 Task: Find a guest house in Cinco Saltos, Argentina for 2 adults from August 10 to August 18, with a price range of ₹10,000 to ₹14,000, including amenities like free parking, TV, gym, breakfast, smoking allowed, and hot tub, with the host speaking English.
Action: Mouse moved to (401, 102)
Screenshot: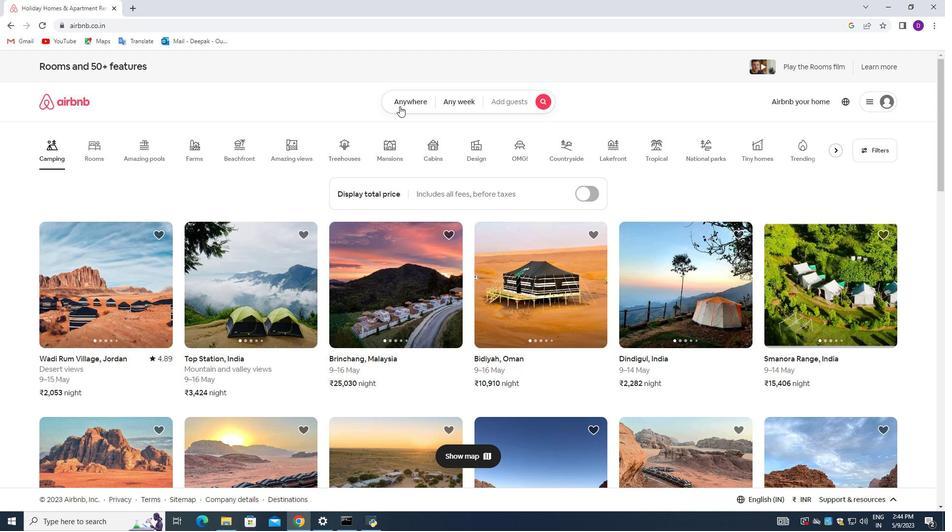 
Action: Mouse pressed left at (401, 102)
Screenshot: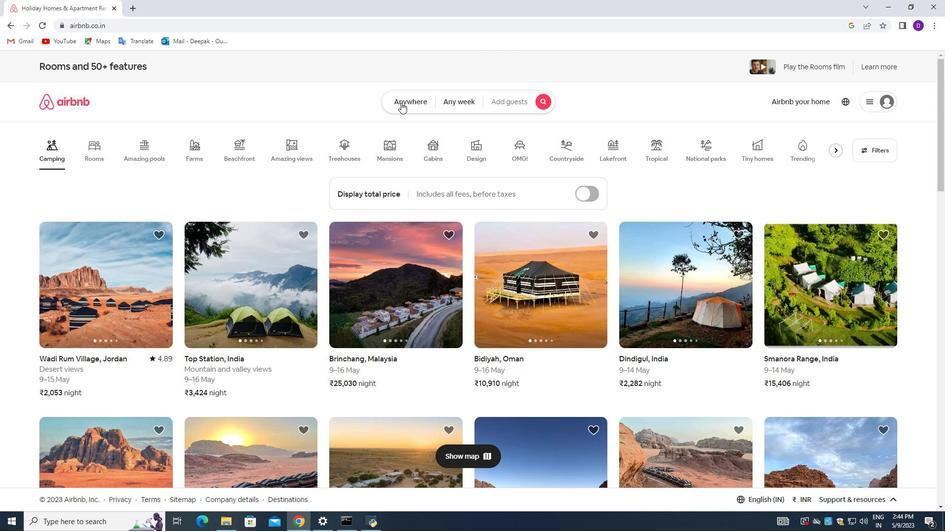 
Action: Mouse moved to (349, 136)
Screenshot: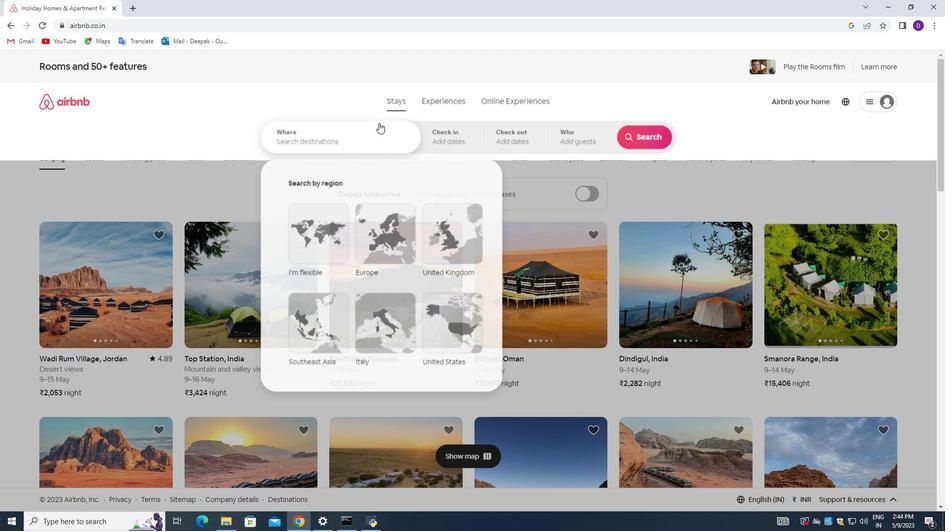 
Action: Mouse pressed left at (349, 136)
Screenshot: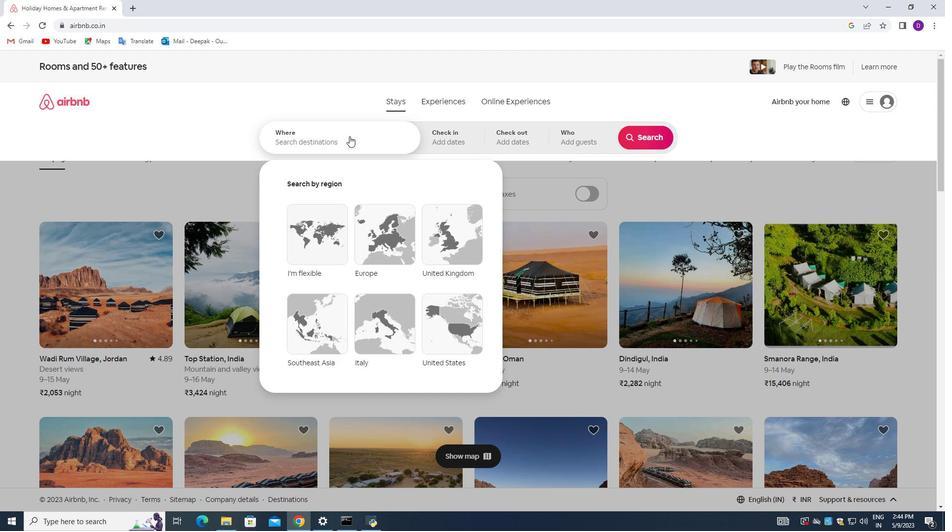 
Action: Mouse moved to (131, 213)
Screenshot: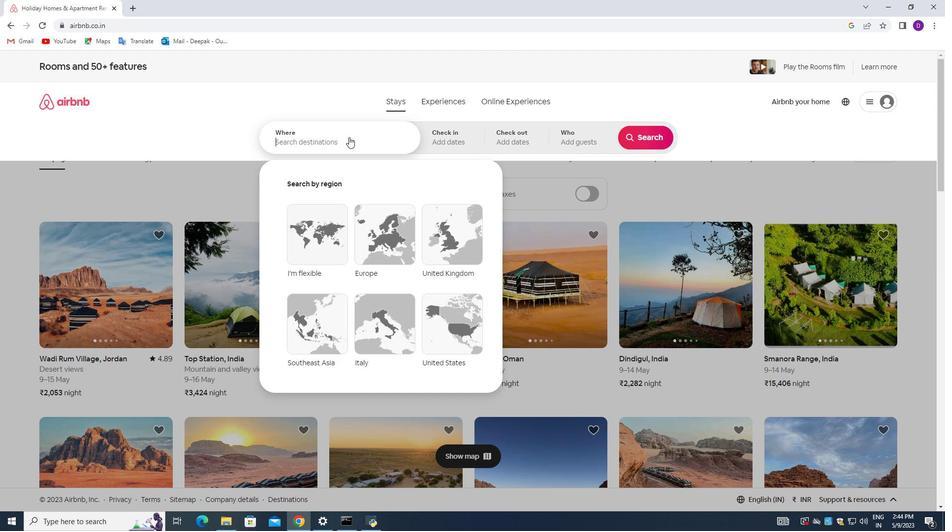 
Action: Key pressed <Key.shift_r>Cinco<Key.space><Key.shift_r>Saltos,<Key.space><Key.shift_r>Argentina<Key.enter>
Screenshot: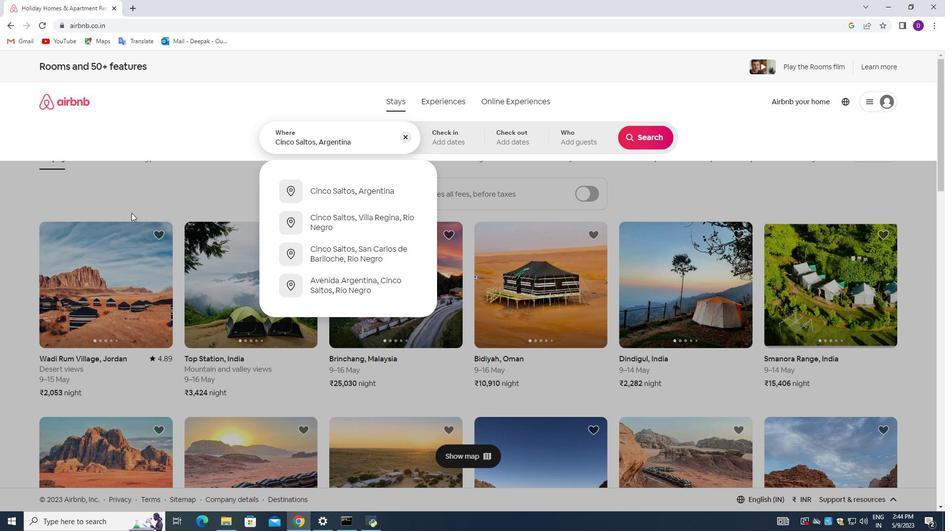
Action: Mouse moved to (642, 217)
Screenshot: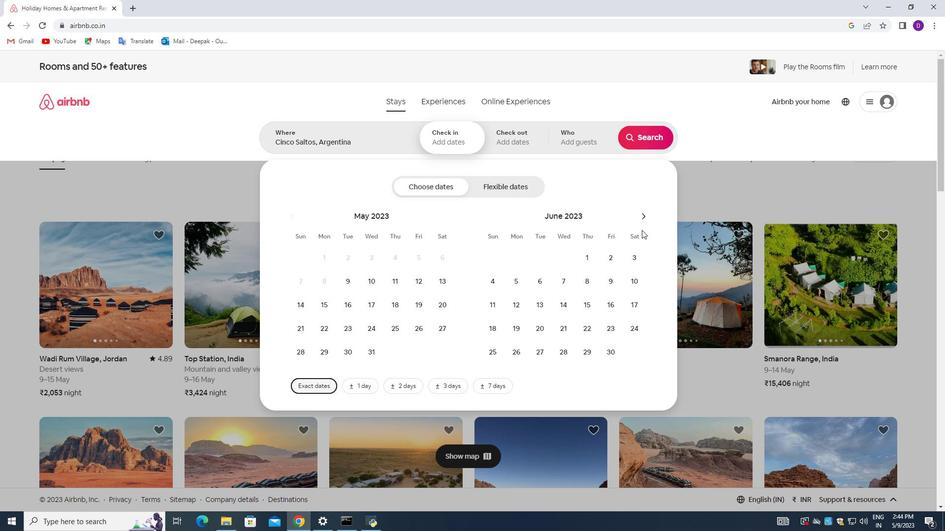 
Action: Mouse pressed left at (642, 217)
Screenshot: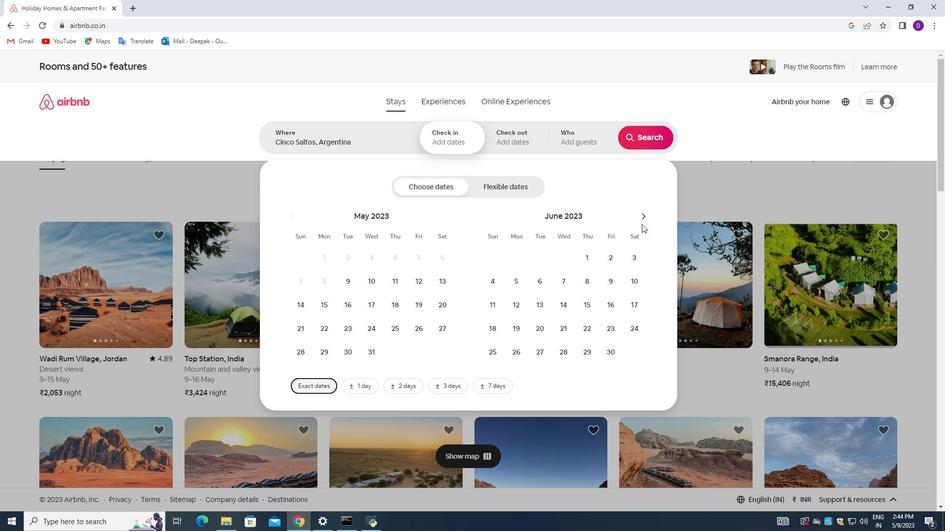
Action: Mouse pressed left at (642, 217)
Screenshot: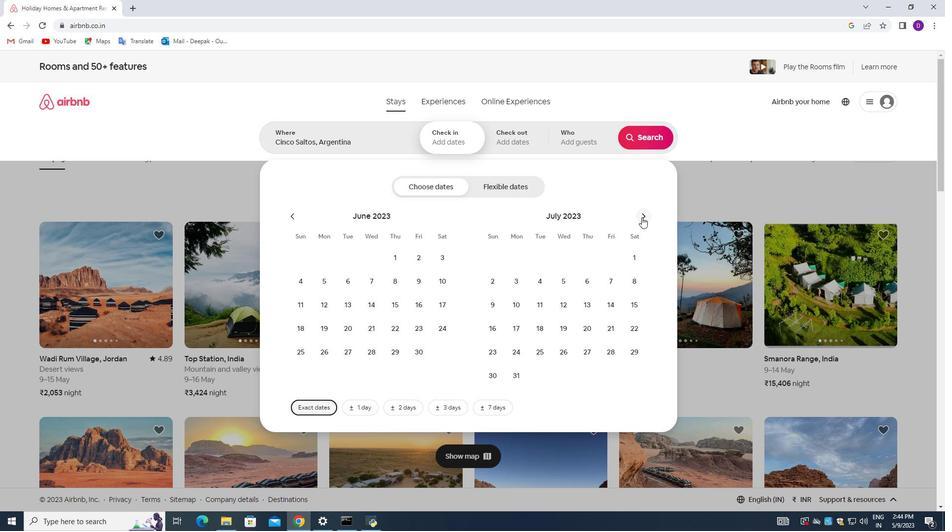 
Action: Mouse moved to (589, 280)
Screenshot: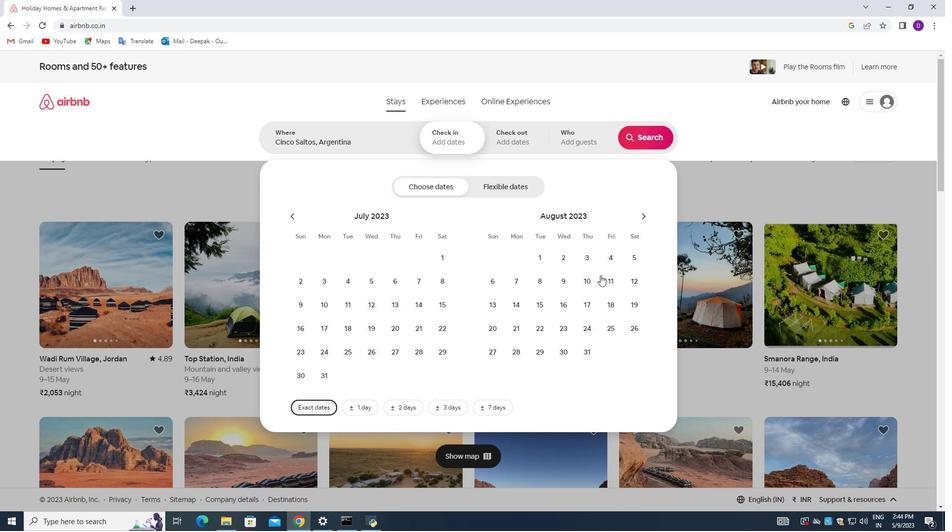 
Action: Mouse pressed left at (589, 280)
Screenshot: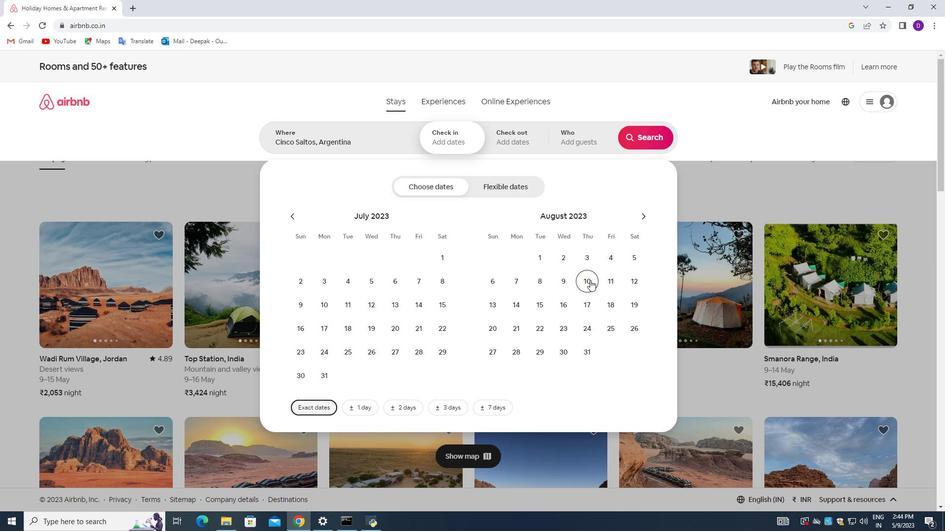 
Action: Mouse moved to (605, 297)
Screenshot: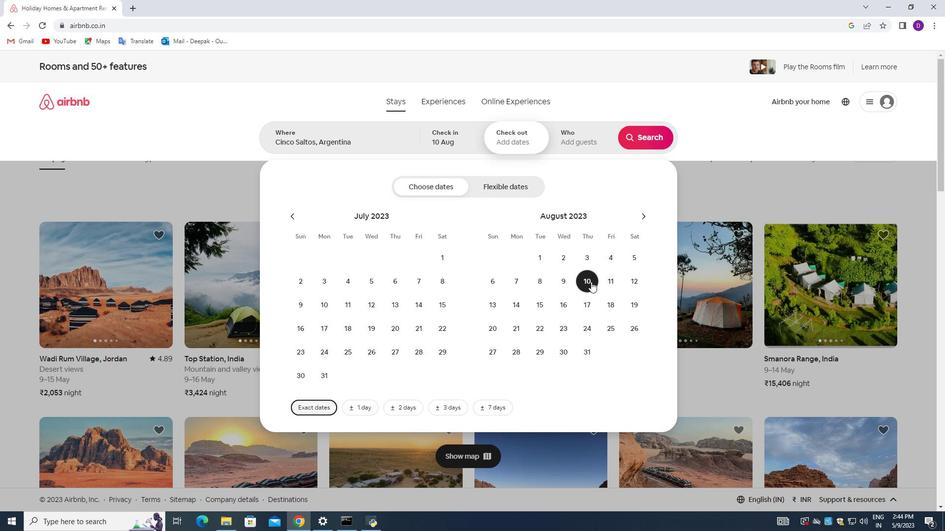 
Action: Mouse pressed left at (605, 297)
Screenshot: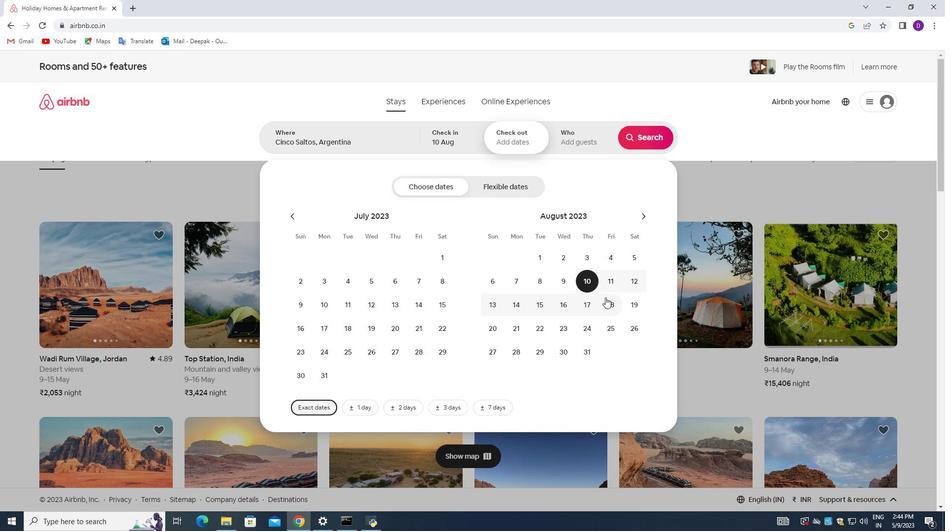 
Action: Mouse moved to (569, 139)
Screenshot: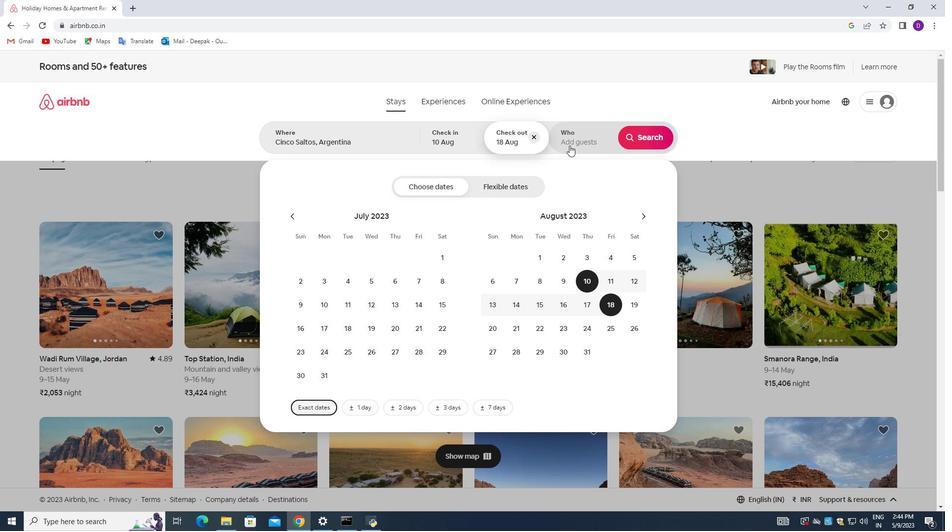 
Action: Mouse pressed left at (569, 139)
Screenshot: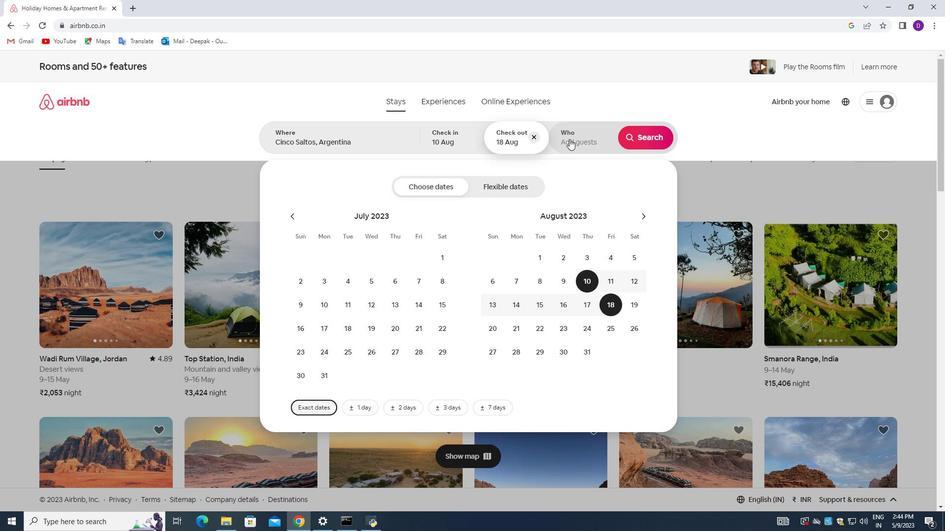 
Action: Mouse moved to (651, 191)
Screenshot: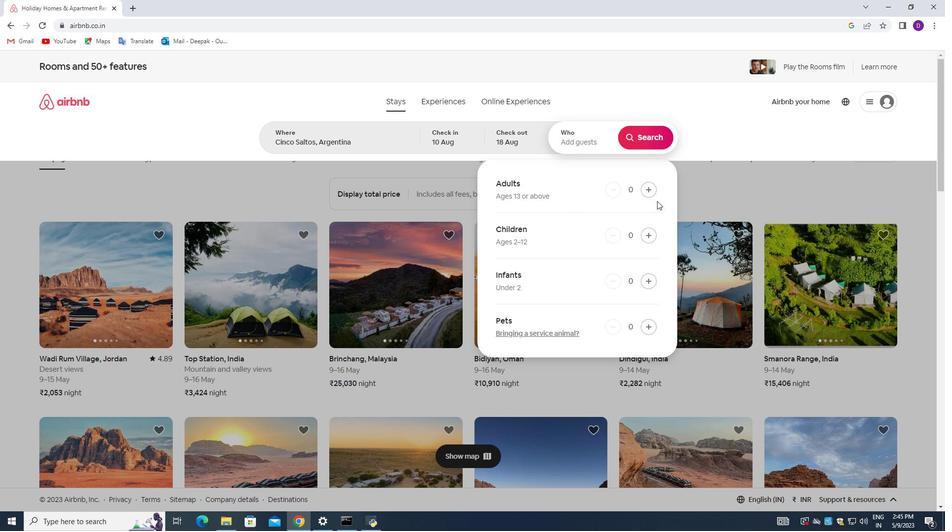 
Action: Mouse pressed left at (651, 191)
Screenshot: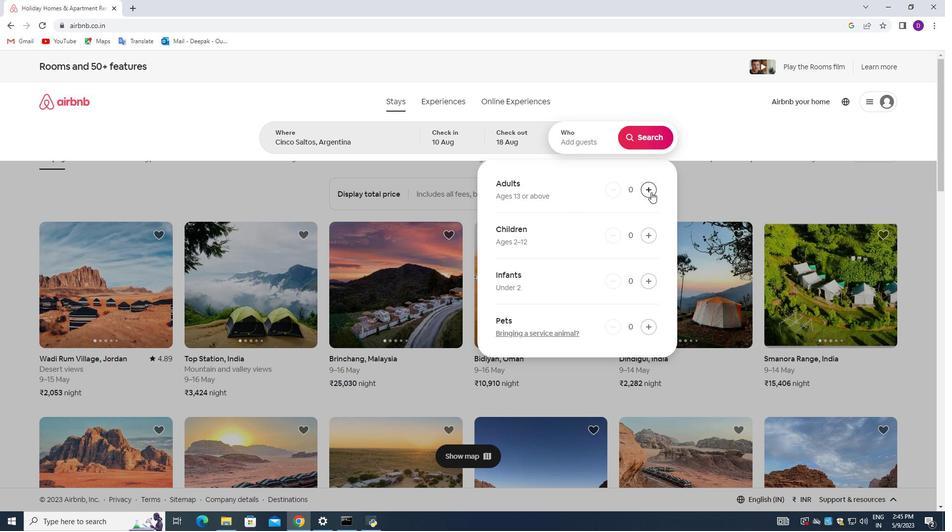 
Action: Mouse pressed left at (651, 191)
Screenshot: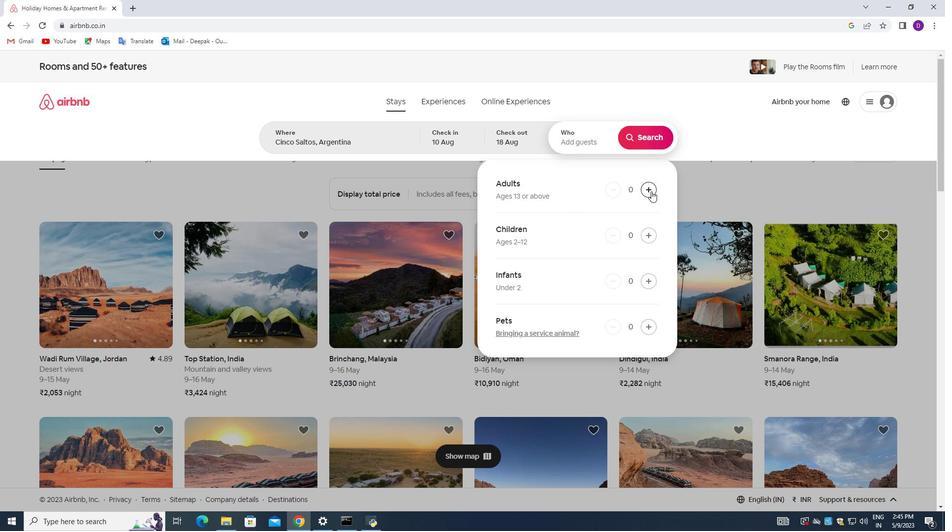 
Action: Mouse moved to (641, 135)
Screenshot: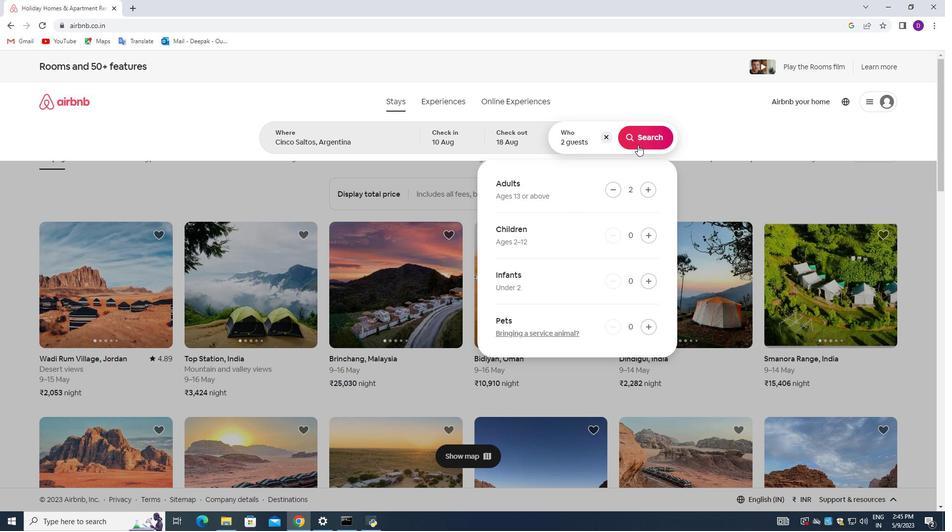 
Action: Mouse pressed left at (641, 135)
Screenshot: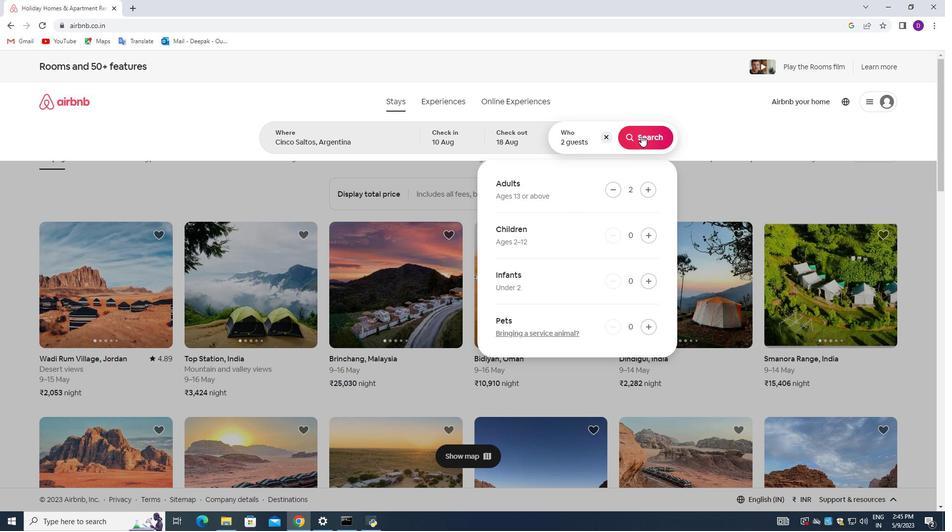 
Action: Mouse moved to (891, 105)
Screenshot: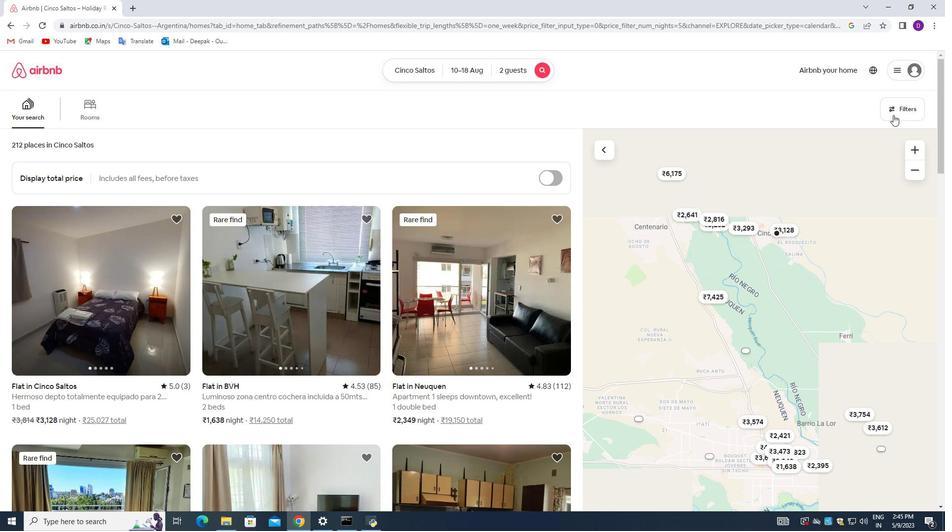 
Action: Mouse pressed left at (891, 105)
Screenshot: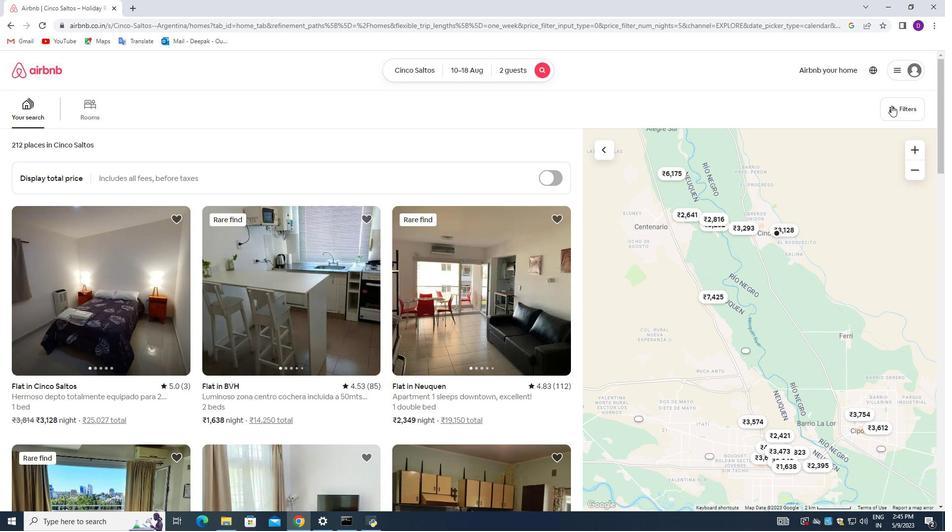 
Action: Mouse moved to (354, 354)
Screenshot: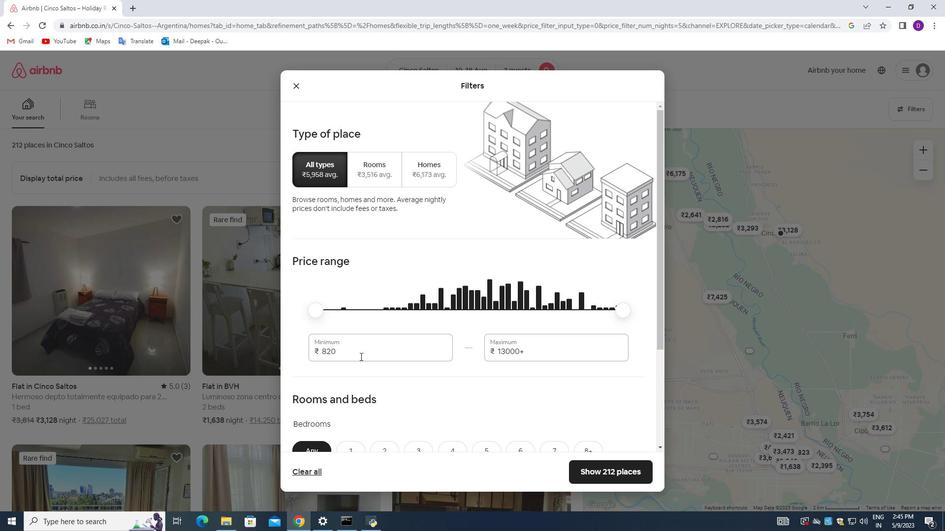 
Action: Mouse pressed left at (354, 354)
Screenshot: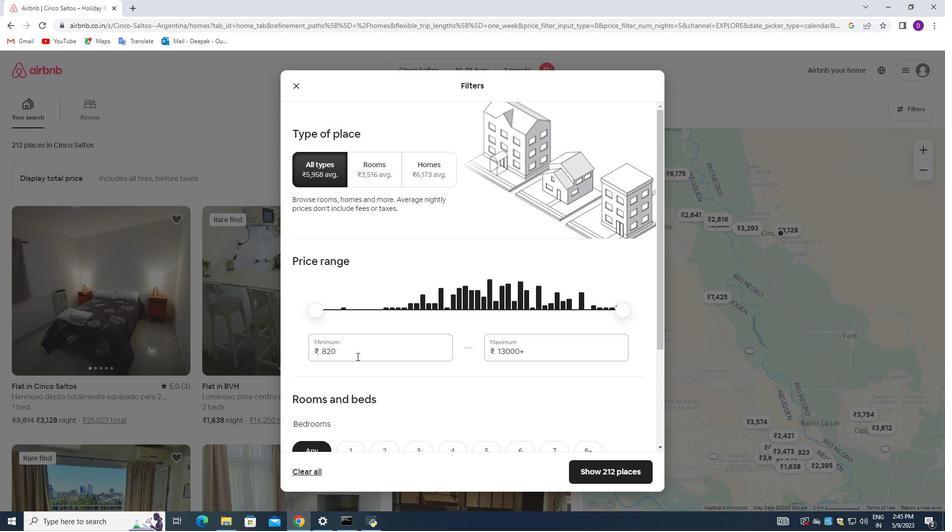 
Action: Mouse pressed left at (354, 354)
Screenshot: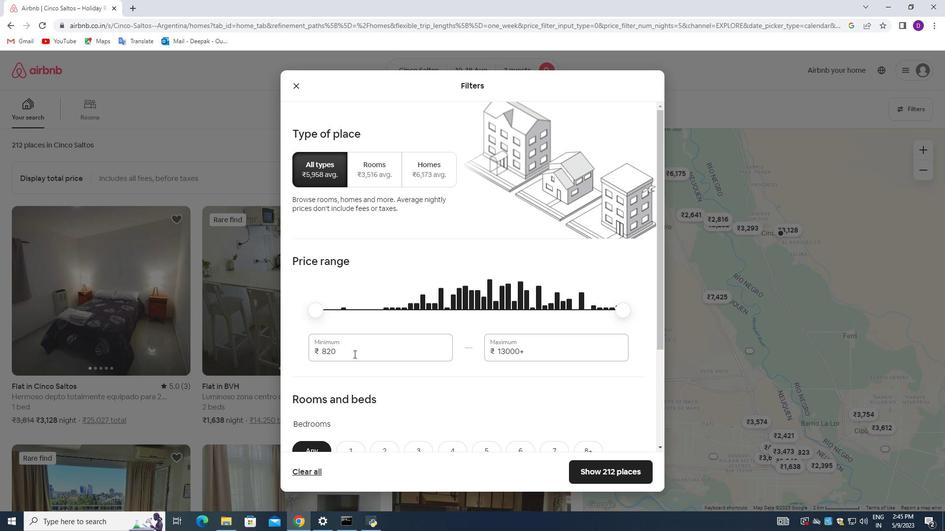 
Action: Key pressed 10000<Key.tab>14000
Screenshot: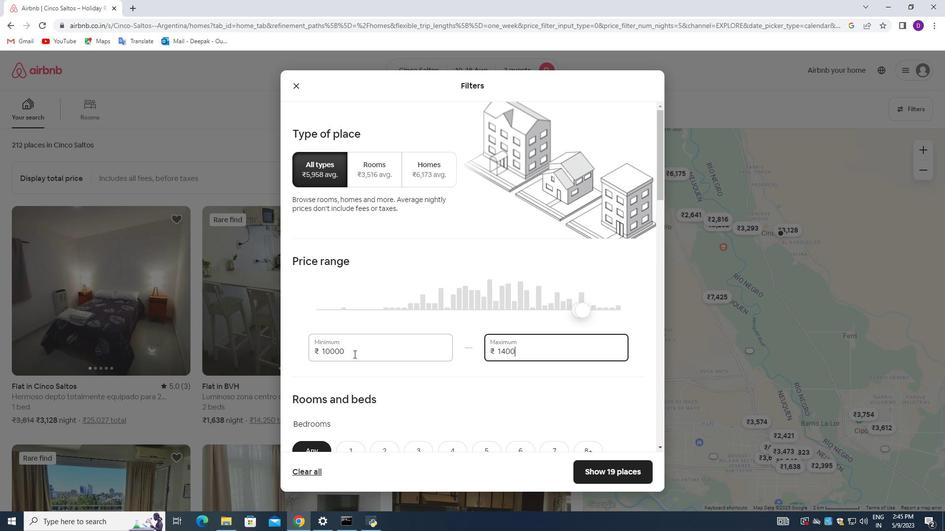 
Action: Mouse moved to (396, 292)
Screenshot: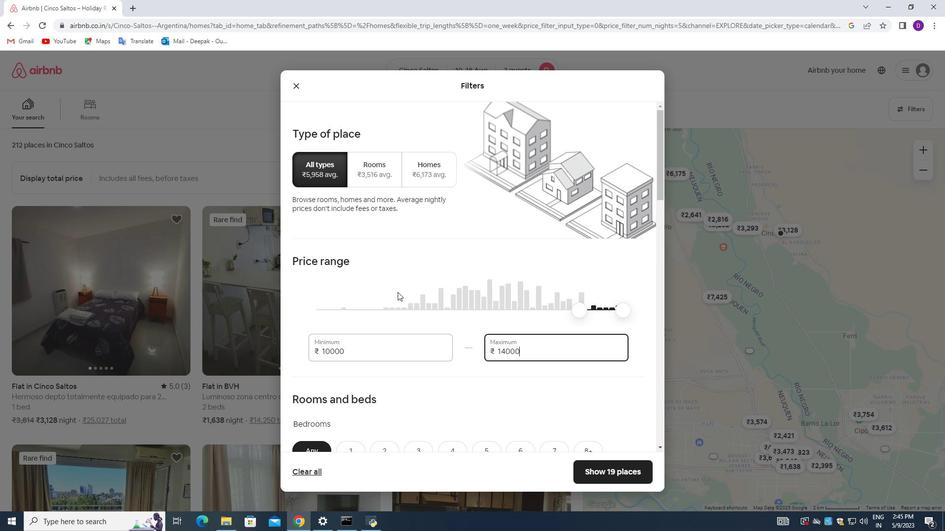 
Action: Mouse scrolled (396, 292) with delta (0, 0)
Screenshot: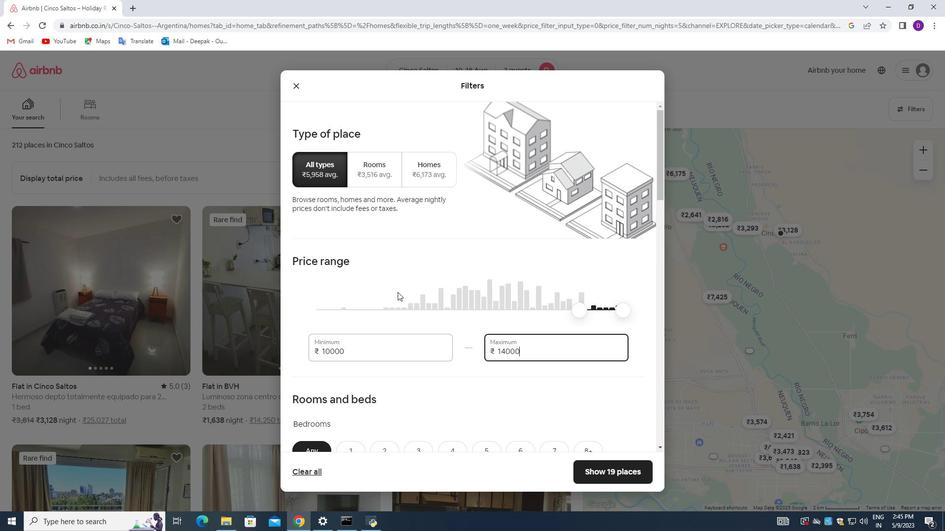 
Action: Mouse scrolled (396, 292) with delta (0, 0)
Screenshot: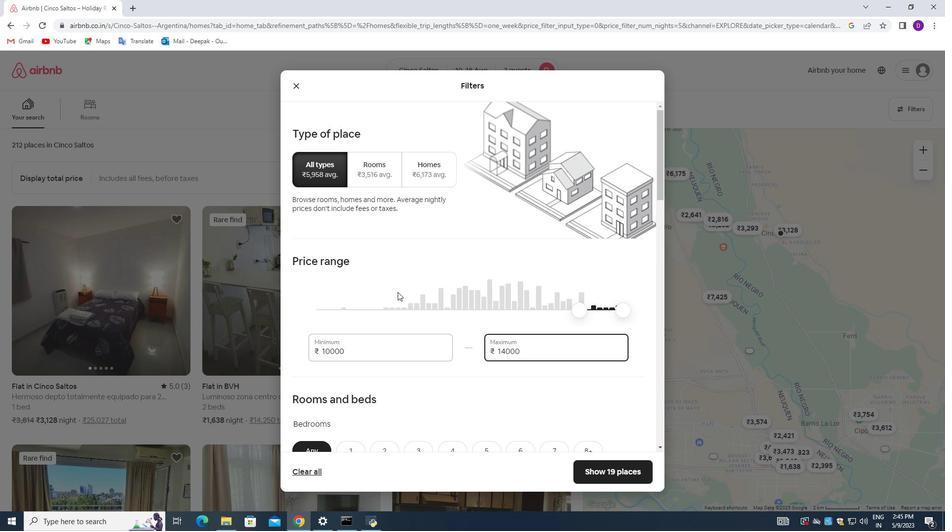
Action: Mouse moved to (396, 292)
Screenshot: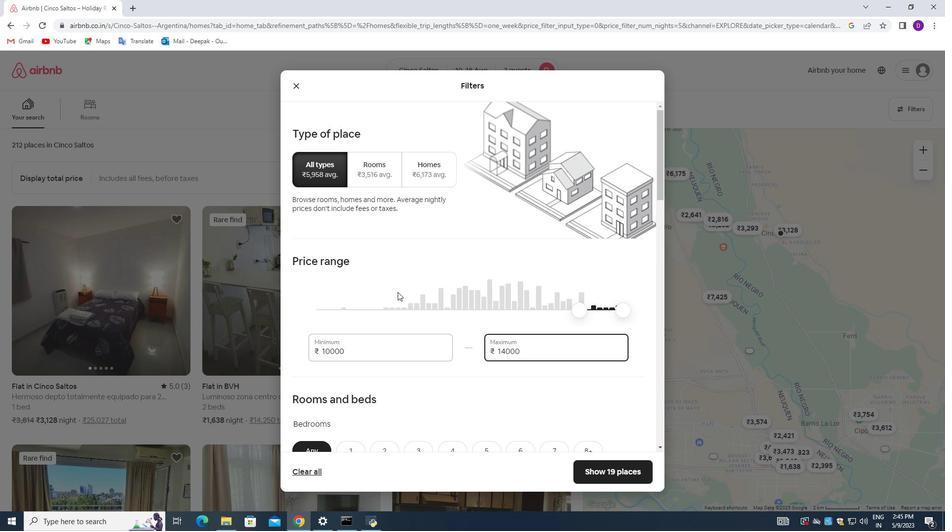
Action: Mouse scrolled (396, 292) with delta (0, 0)
Screenshot: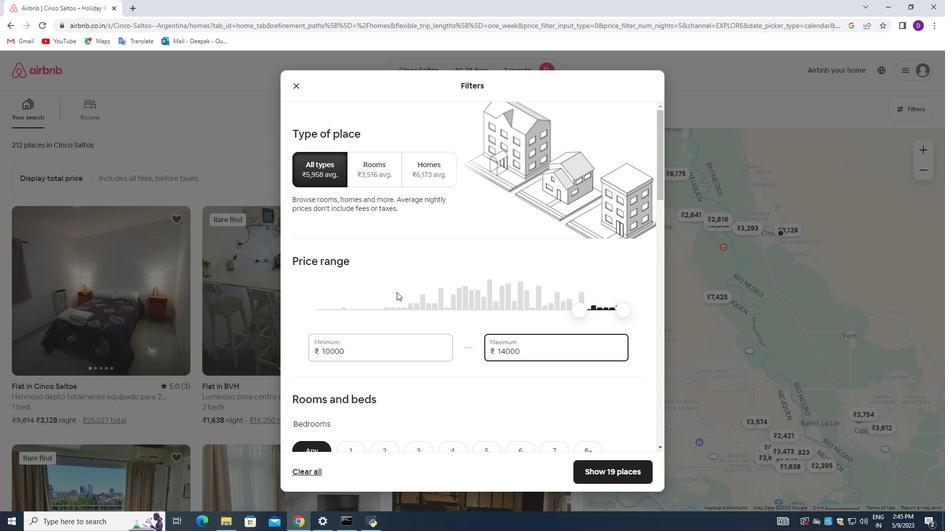 
Action: Mouse moved to (394, 297)
Screenshot: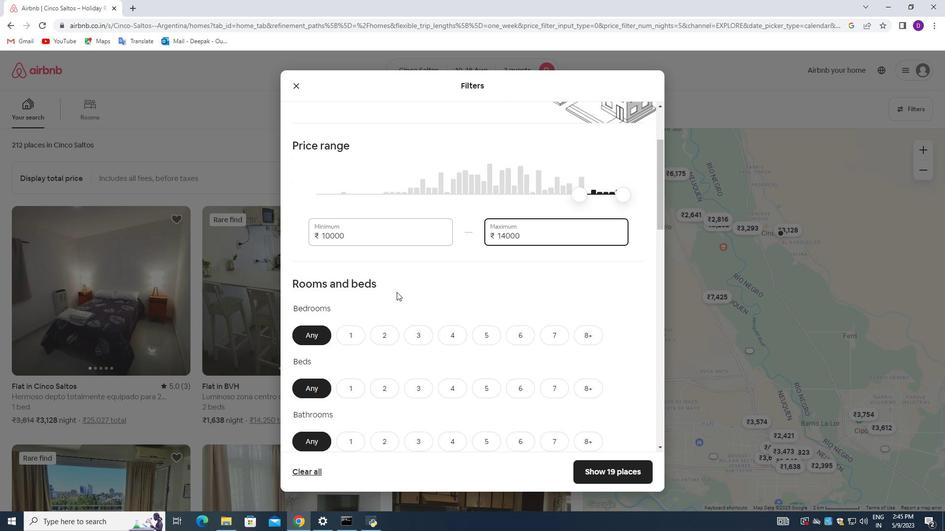 
Action: Mouse scrolled (394, 297) with delta (0, 0)
Screenshot: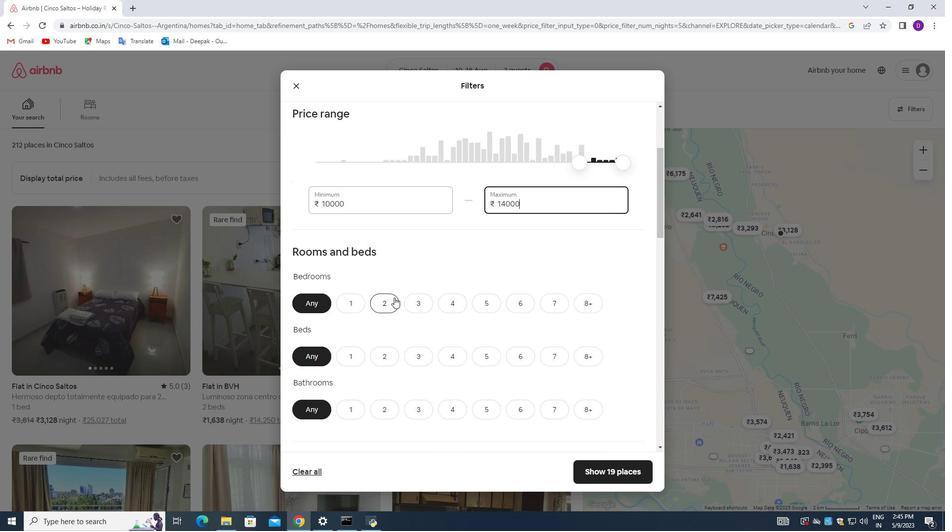 
Action: Mouse moved to (352, 259)
Screenshot: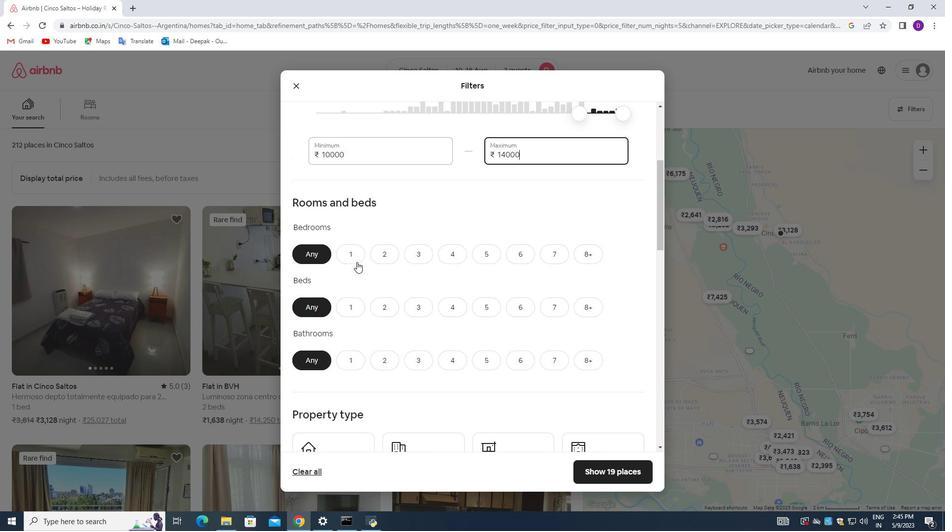 
Action: Mouse pressed left at (352, 259)
Screenshot: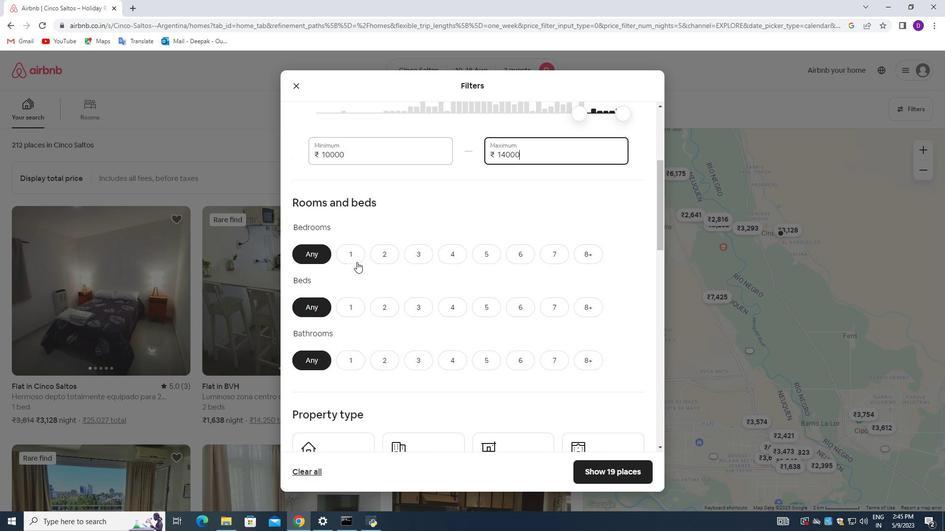 
Action: Mouse moved to (347, 305)
Screenshot: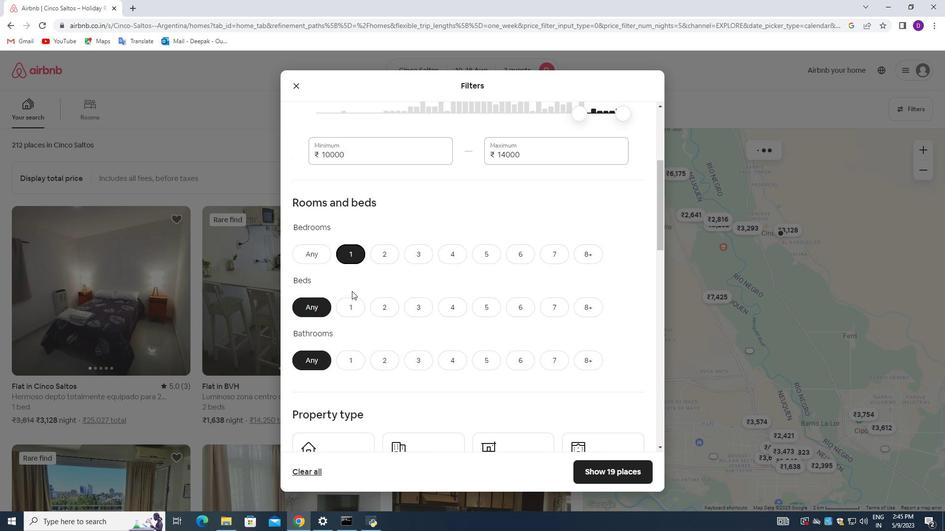 
Action: Mouse pressed left at (347, 305)
Screenshot: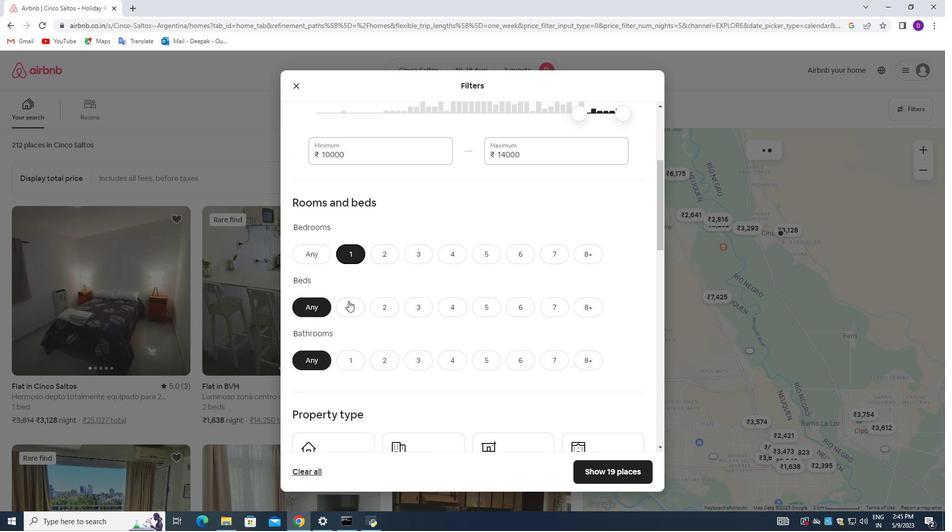 
Action: Mouse moved to (349, 357)
Screenshot: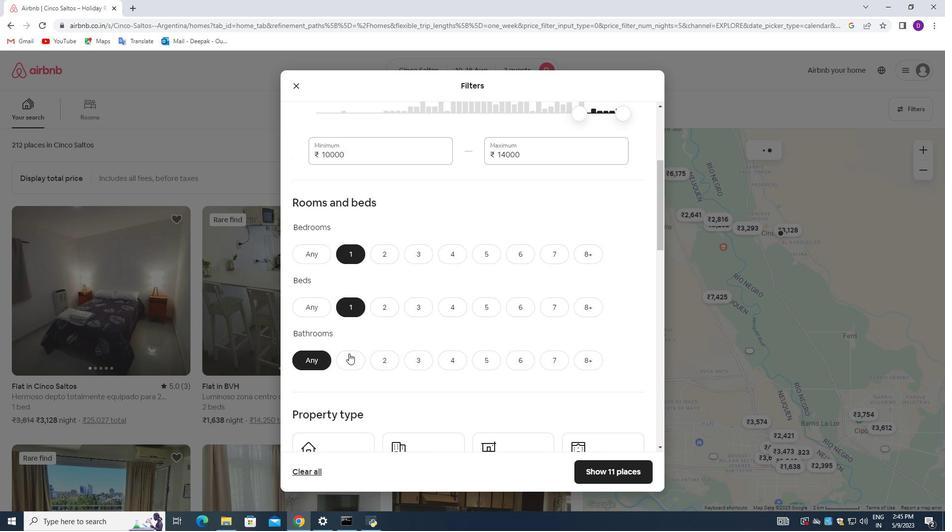 
Action: Mouse pressed left at (349, 357)
Screenshot: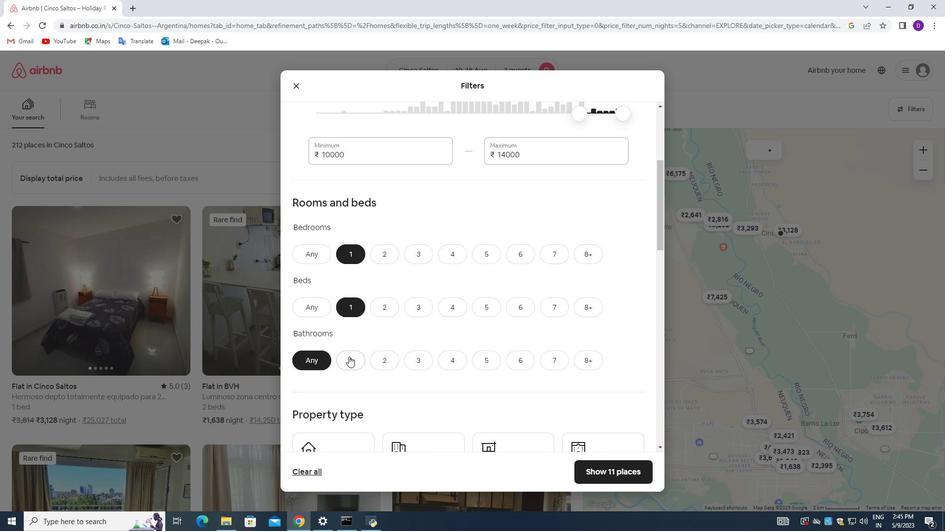 
Action: Mouse moved to (383, 296)
Screenshot: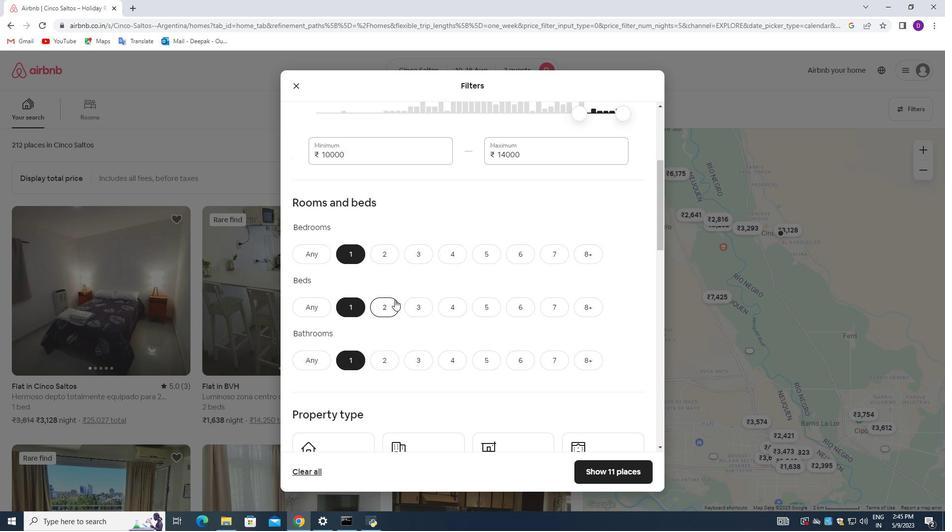 
Action: Mouse scrolled (383, 295) with delta (0, 0)
Screenshot: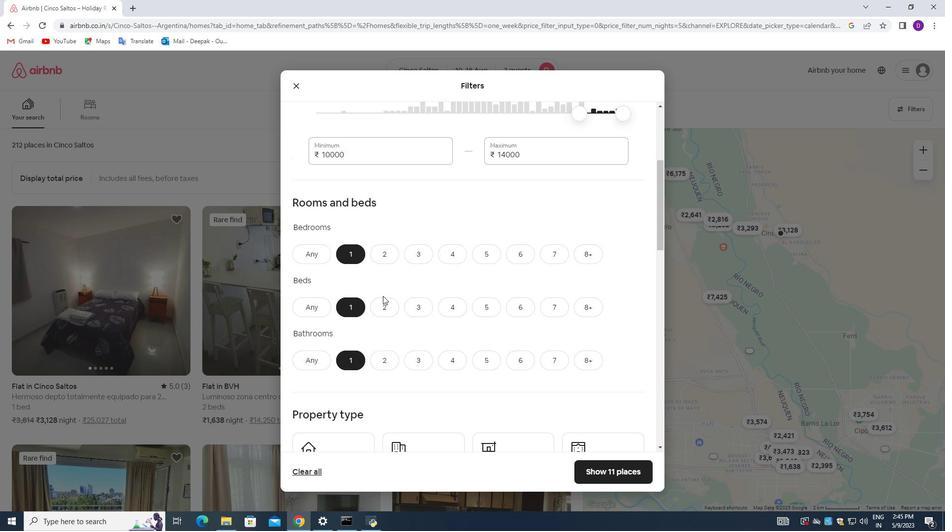 
Action: Mouse scrolled (383, 295) with delta (0, 0)
Screenshot: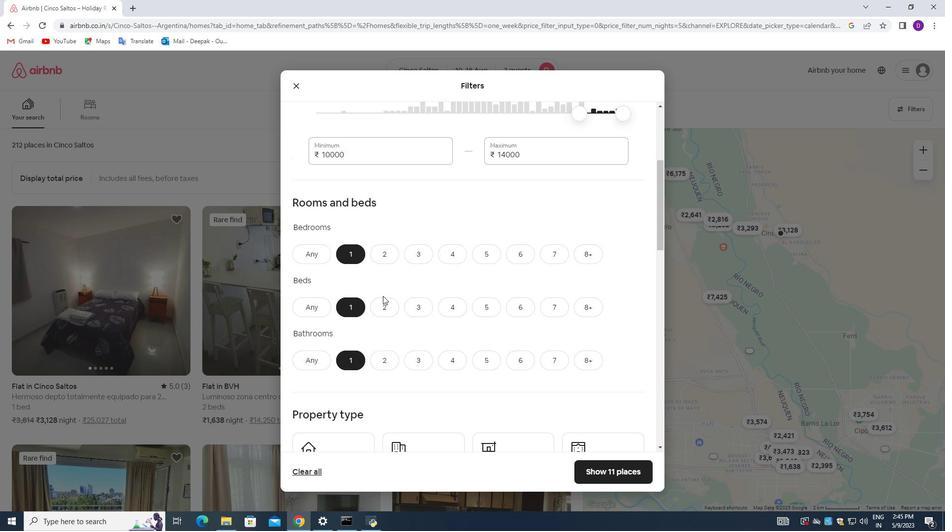 
Action: Mouse moved to (383, 297)
Screenshot: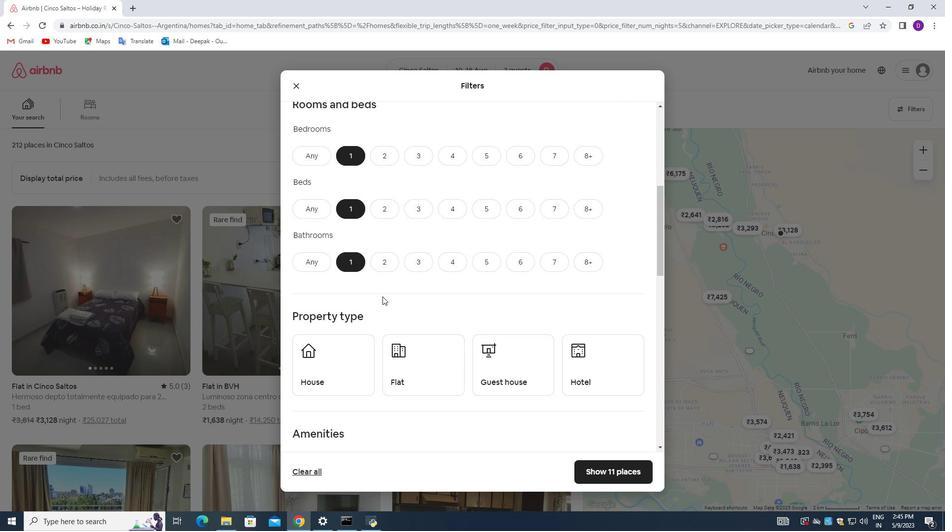 
Action: Mouse scrolled (383, 296) with delta (0, 0)
Screenshot: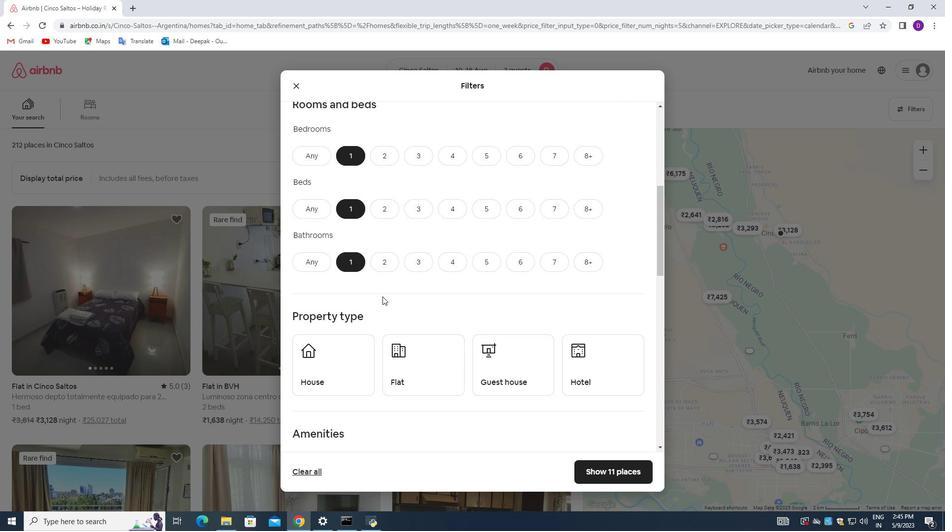 
Action: Mouse moved to (383, 299)
Screenshot: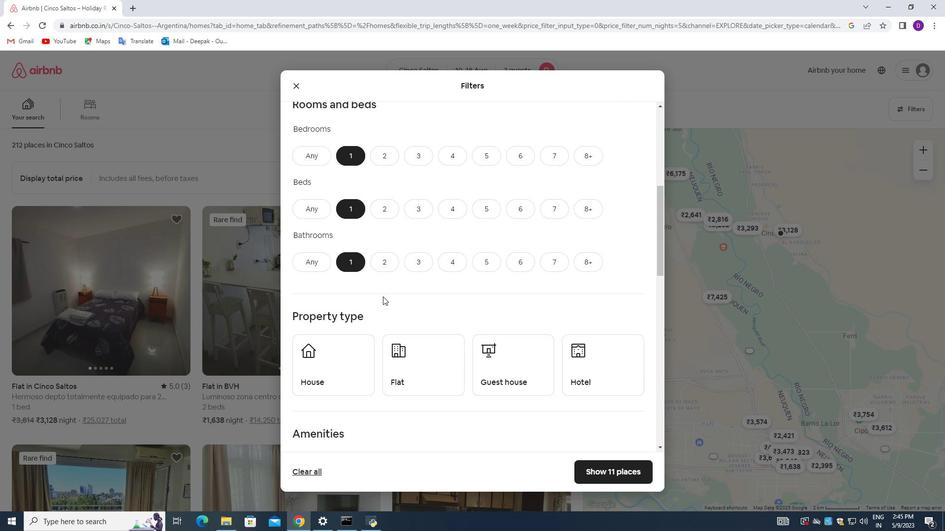 
Action: Mouse scrolled (383, 298) with delta (0, 0)
Screenshot: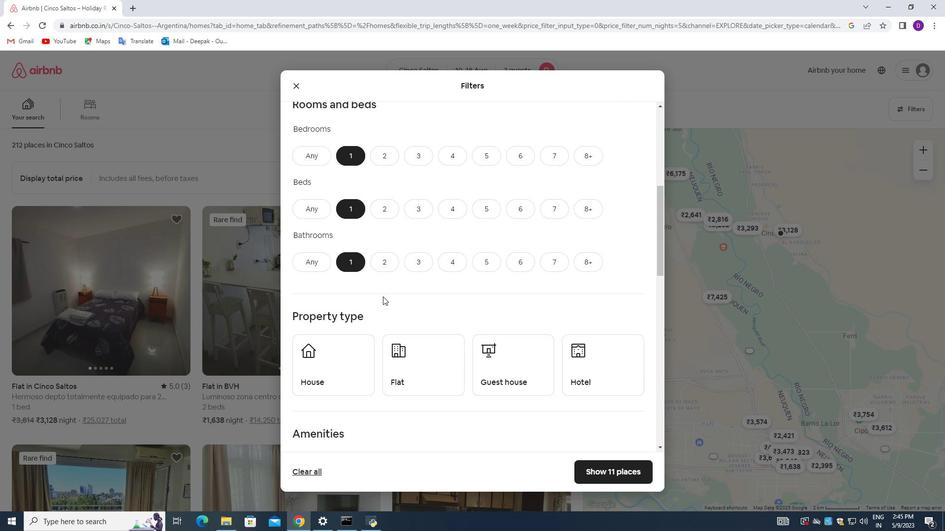 
Action: Mouse moved to (336, 278)
Screenshot: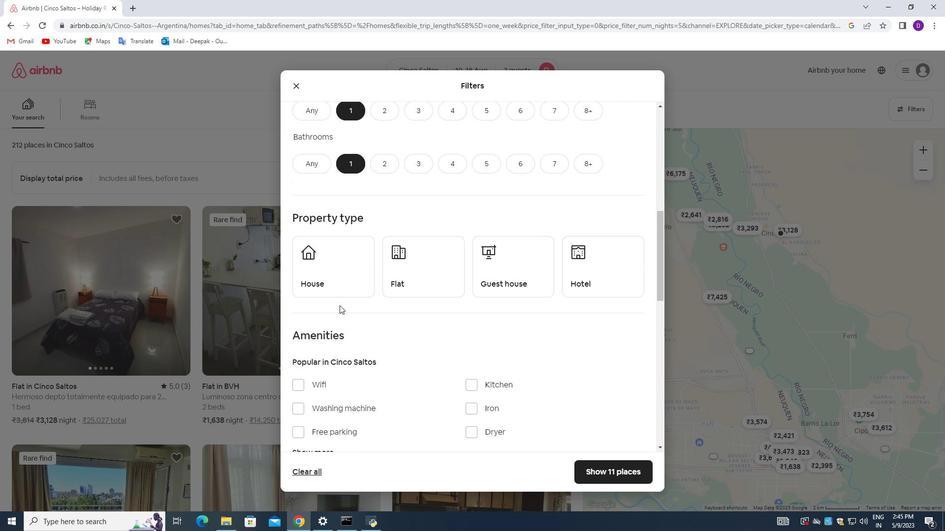 
Action: Mouse pressed left at (336, 278)
Screenshot: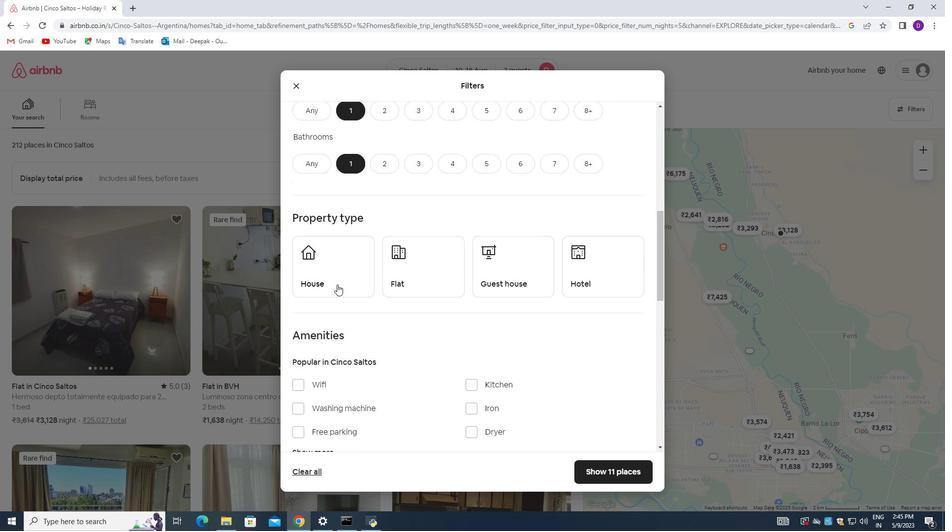 
Action: Mouse moved to (403, 276)
Screenshot: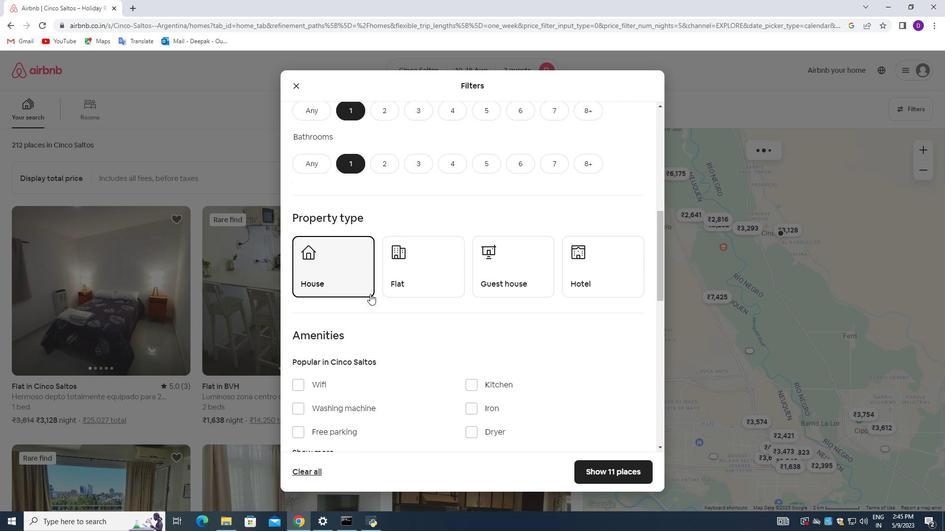 
Action: Mouse pressed left at (403, 276)
Screenshot: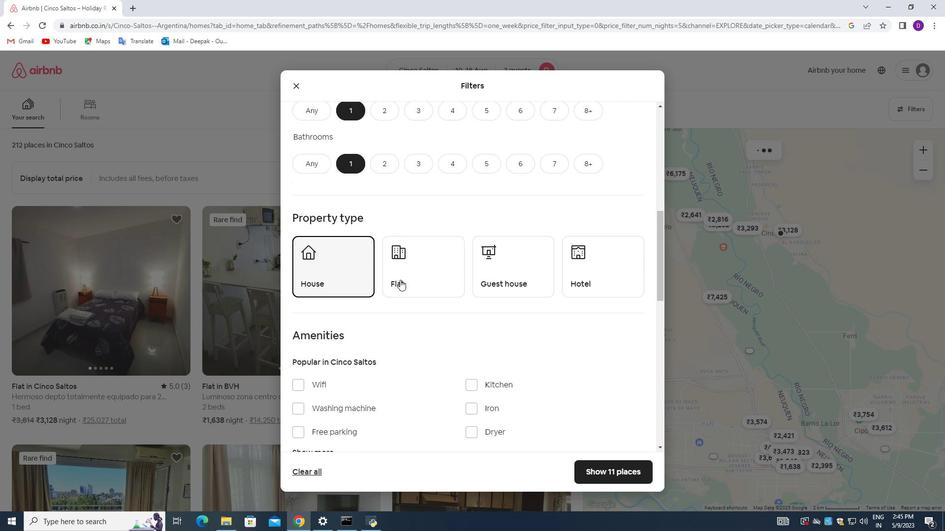 
Action: Mouse moved to (496, 272)
Screenshot: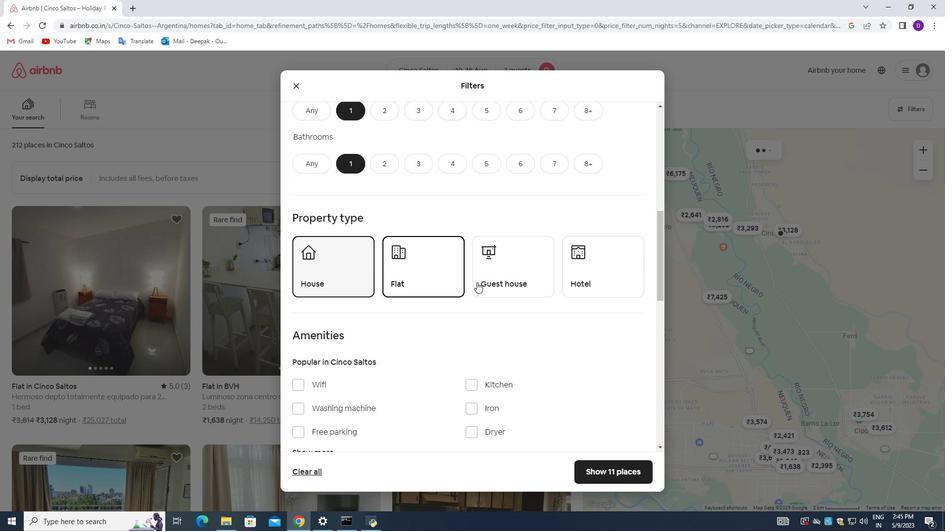 
Action: Mouse pressed left at (496, 272)
Screenshot: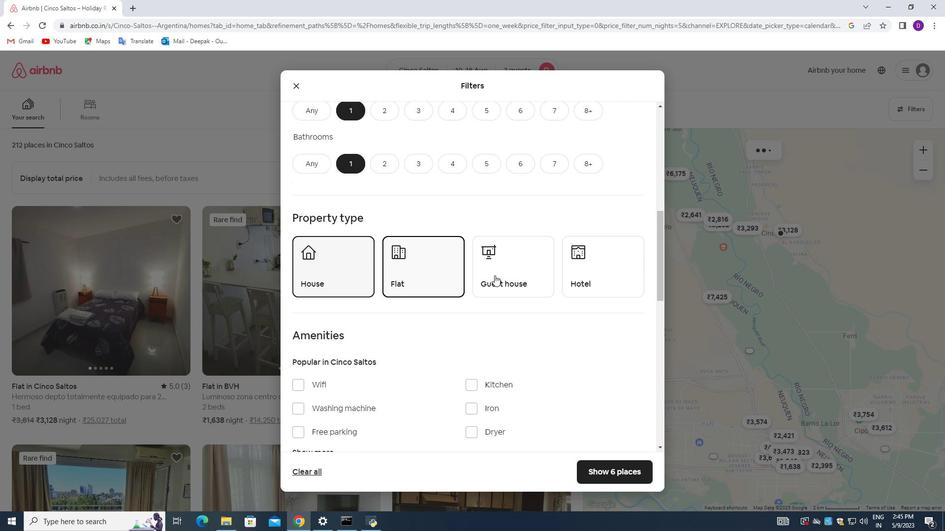 
Action: Mouse moved to (486, 282)
Screenshot: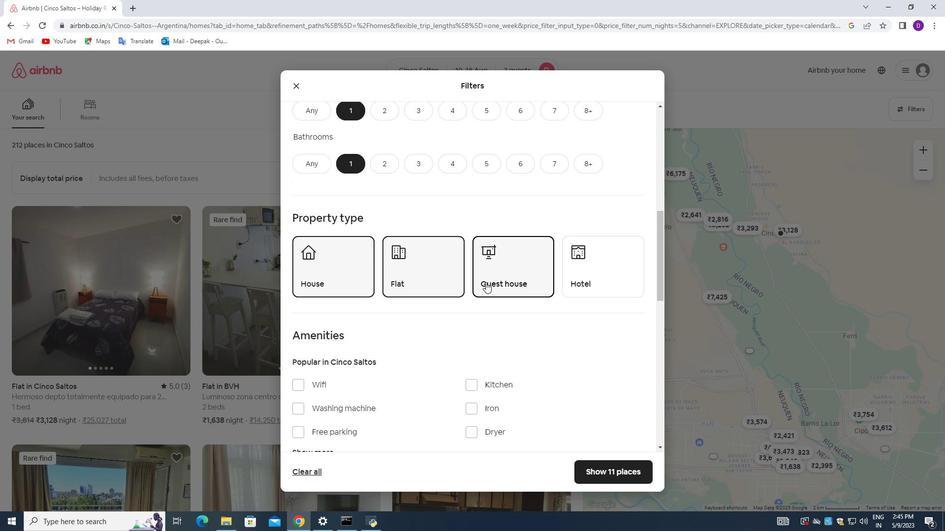 
Action: Mouse scrolled (486, 282) with delta (0, 0)
Screenshot: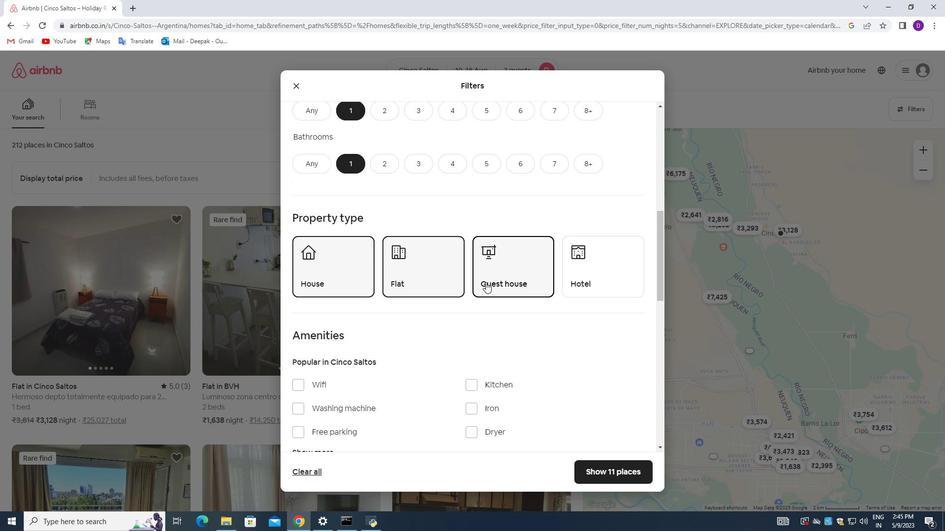 
Action: Mouse moved to (486, 282)
Screenshot: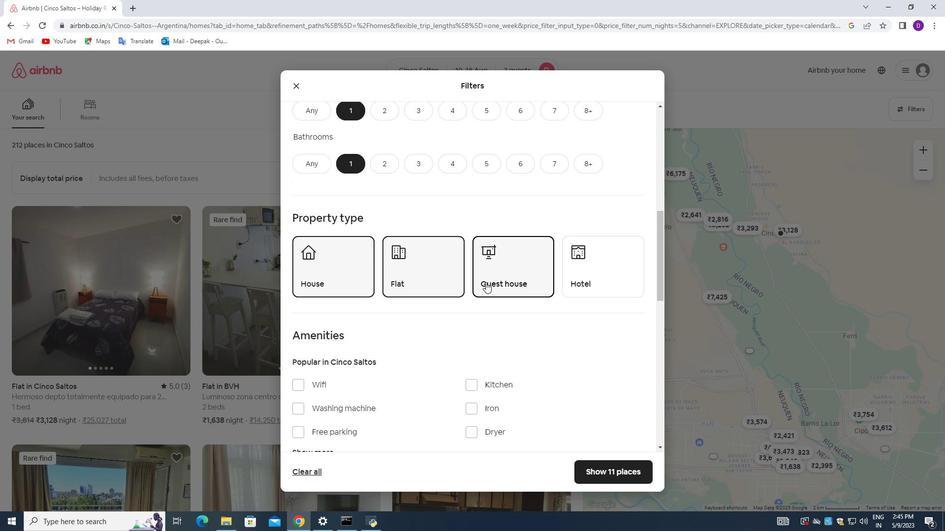 
Action: Mouse scrolled (486, 282) with delta (0, 0)
Screenshot: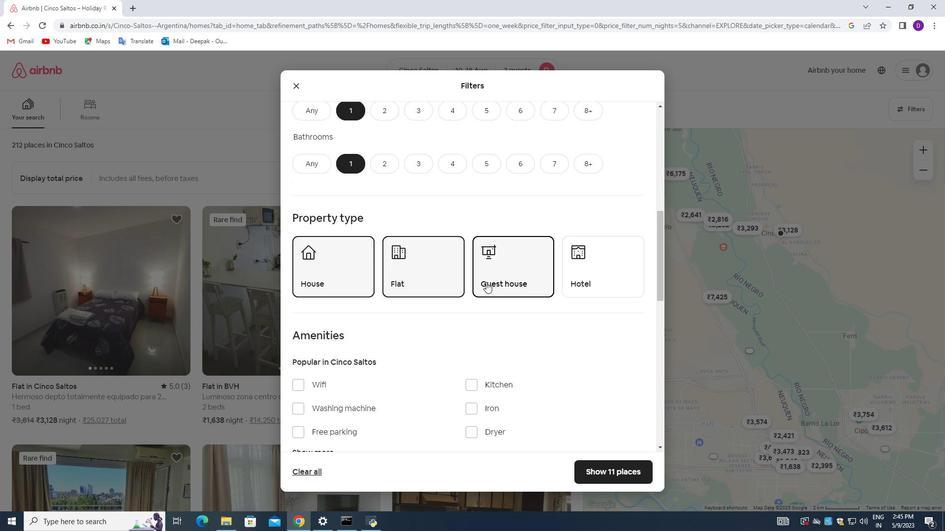 
Action: Mouse moved to (491, 280)
Screenshot: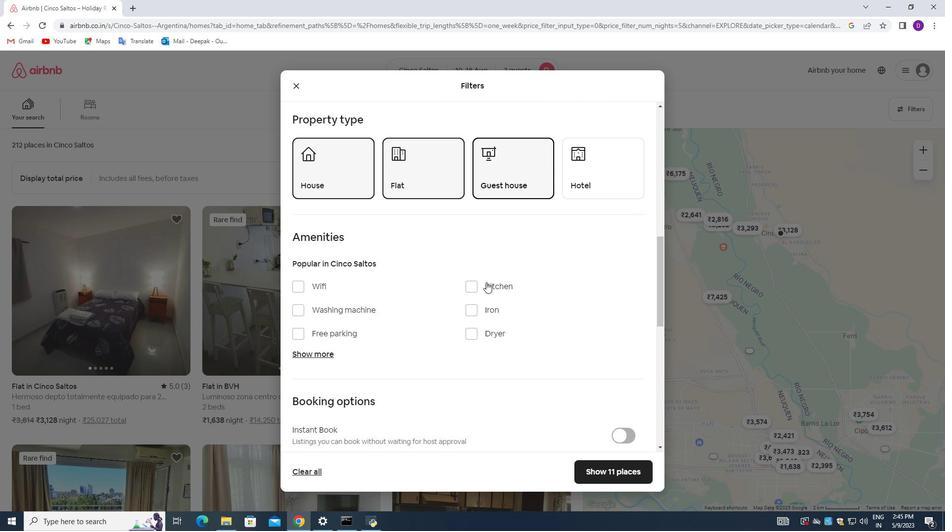 
Action: Mouse scrolled (491, 280) with delta (0, 0)
Screenshot: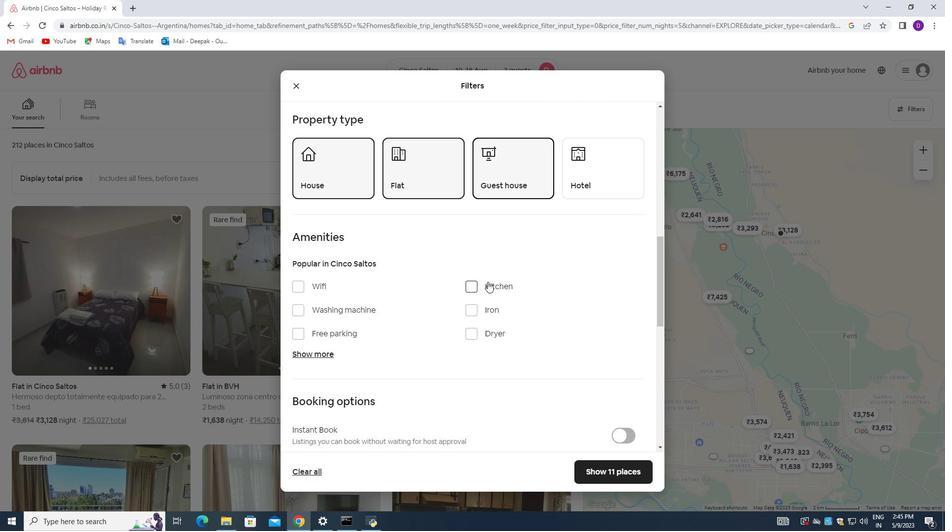
Action: Mouse moved to (492, 279)
Screenshot: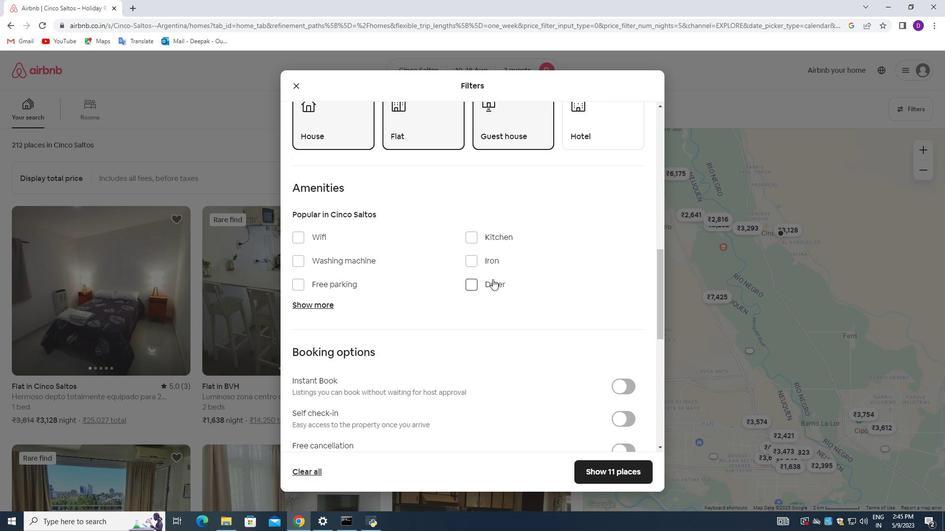 
Action: Mouse scrolled (492, 278) with delta (0, 0)
Screenshot: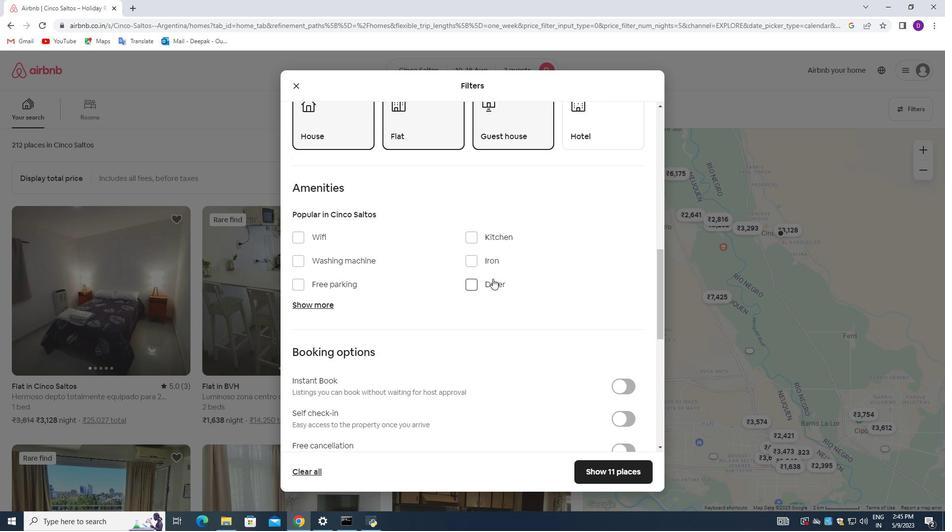 
Action: Mouse moved to (295, 188)
Screenshot: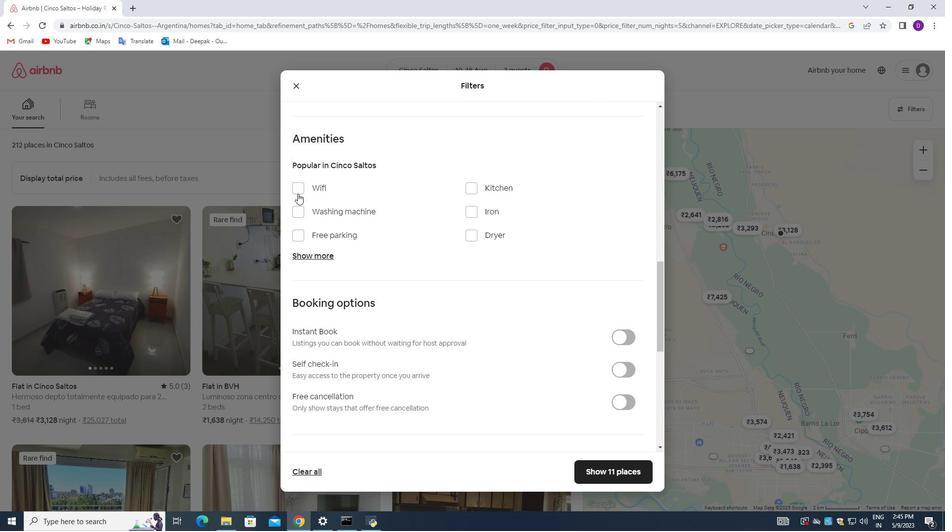 
Action: Mouse pressed left at (295, 188)
Screenshot: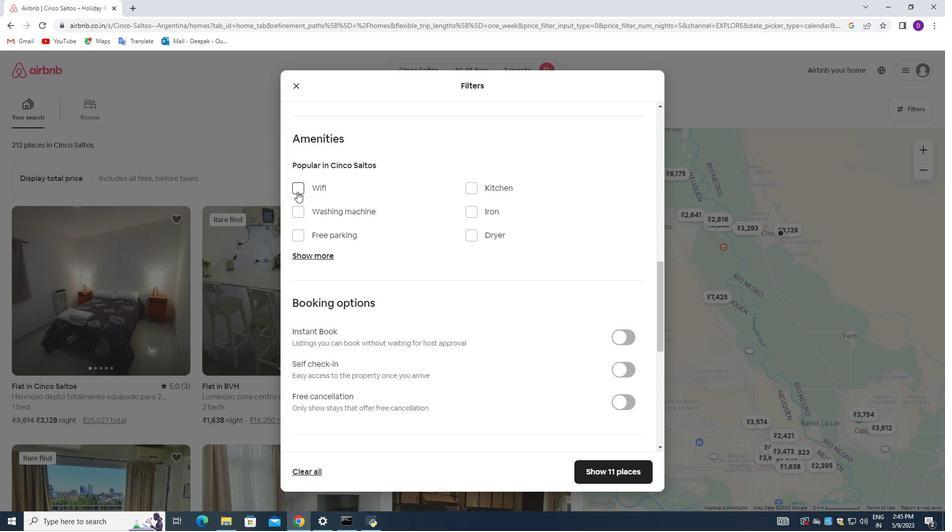 
Action: Mouse moved to (294, 237)
Screenshot: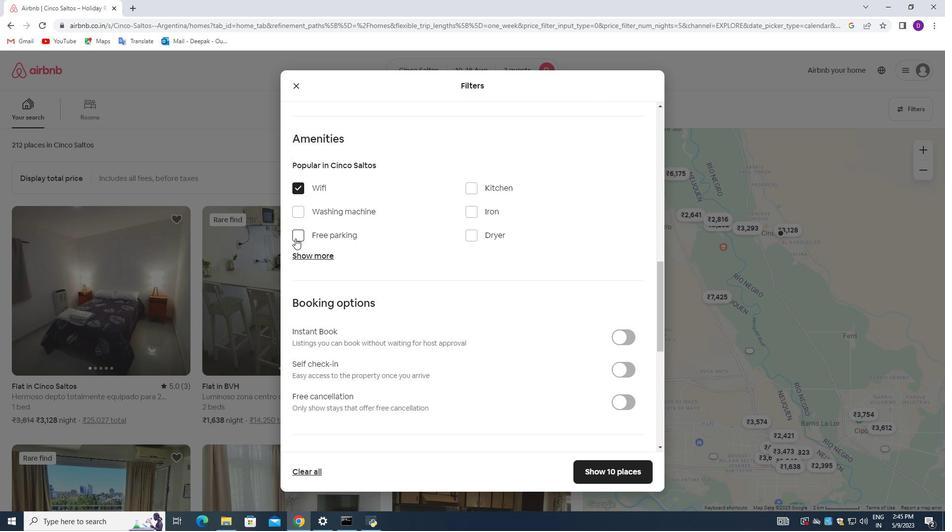 
Action: Mouse pressed left at (294, 237)
Screenshot: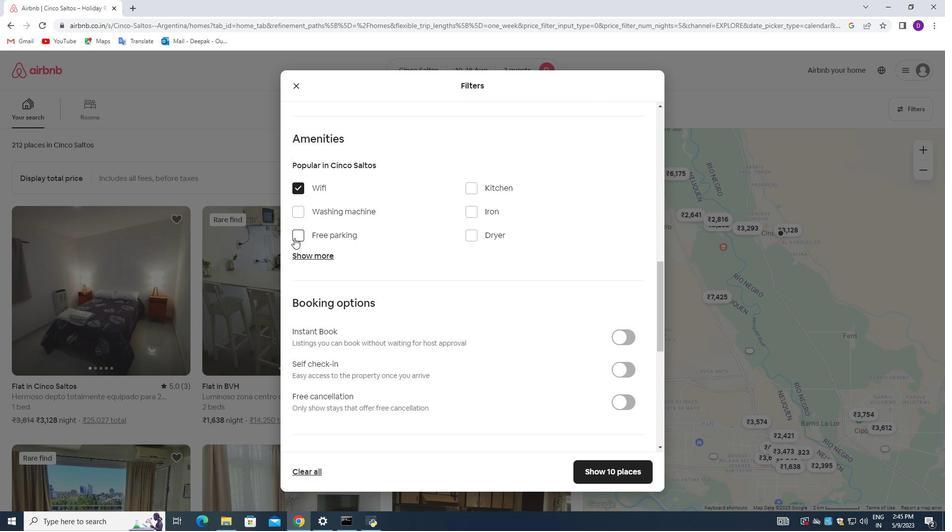 
Action: Mouse moved to (317, 257)
Screenshot: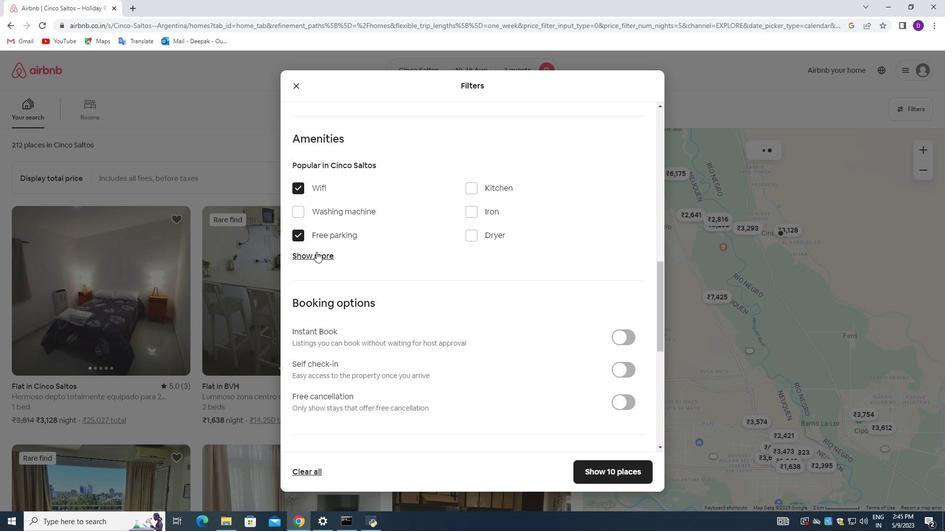 
Action: Mouse pressed left at (317, 257)
Screenshot: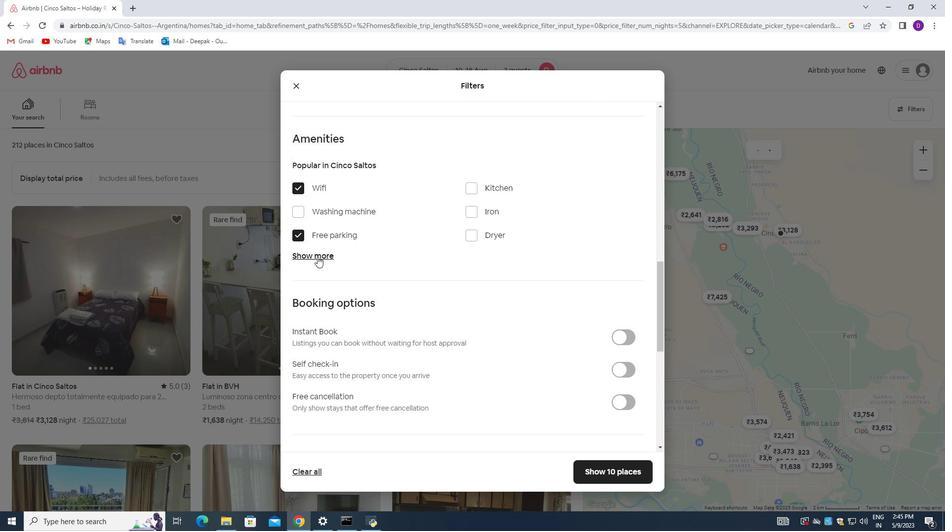 
Action: Mouse moved to (467, 314)
Screenshot: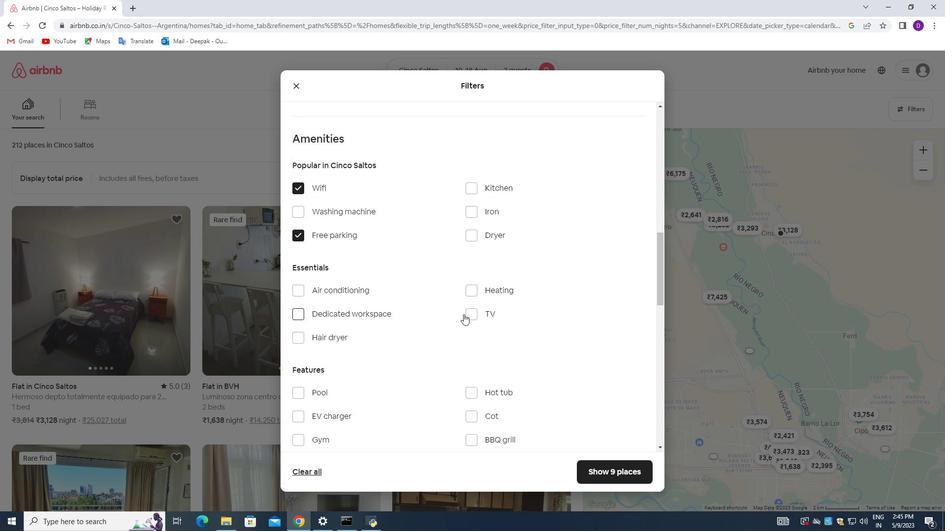 
Action: Mouse pressed left at (467, 314)
Screenshot: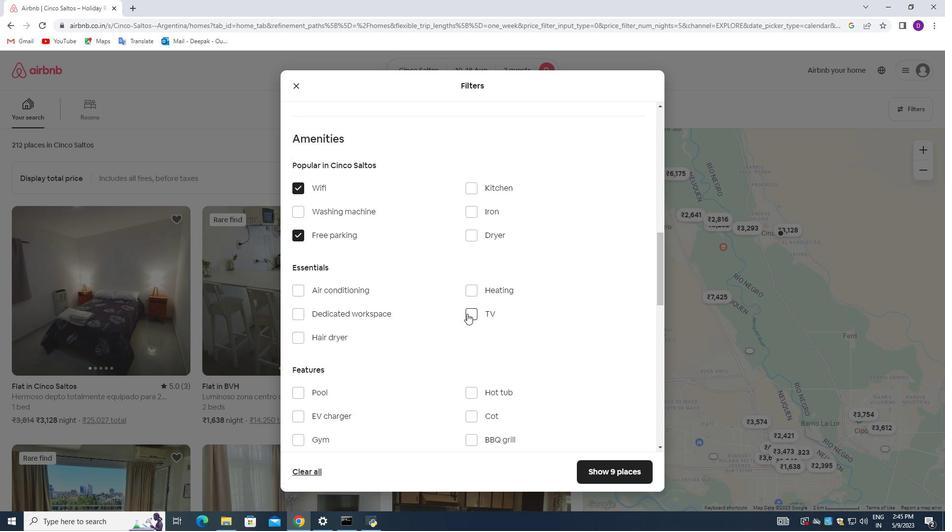 
Action: Mouse moved to (399, 305)
Screenshot: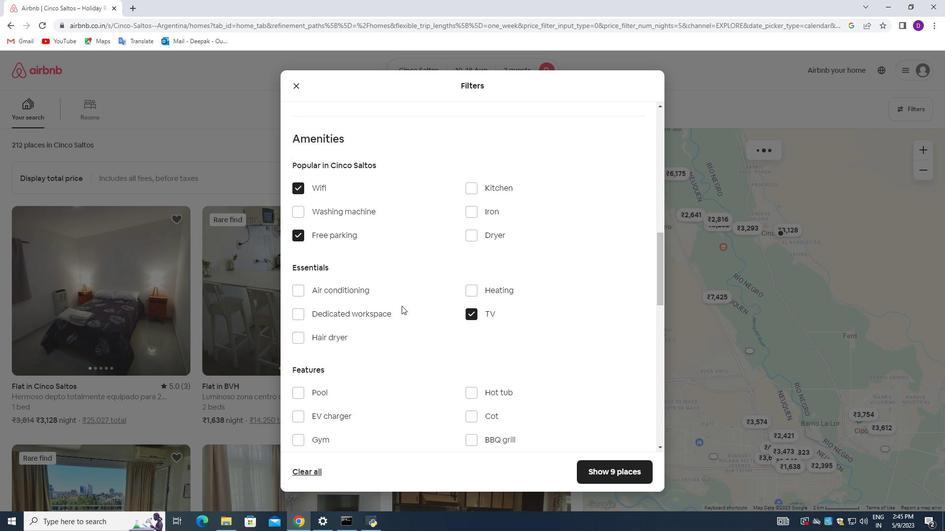 
Action: Mouse scrolled (400, 305) with delta (0, 0)
Screenshot: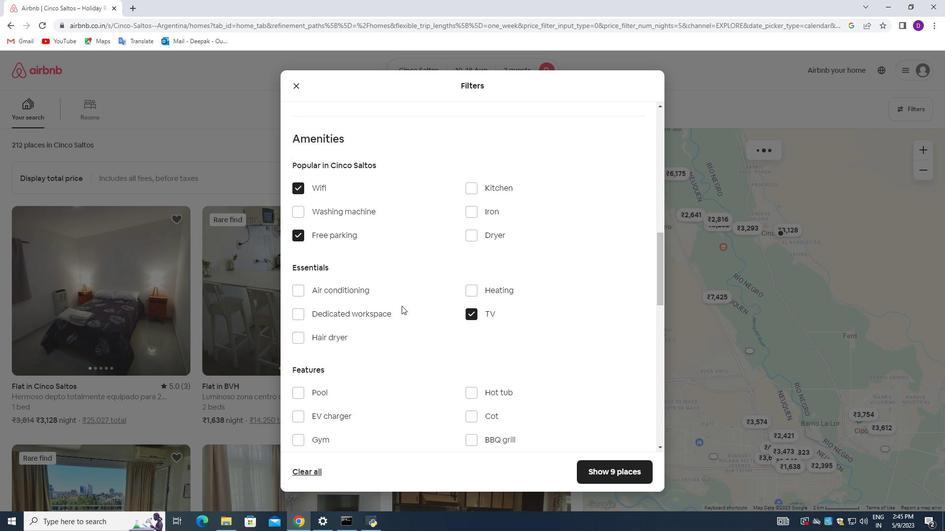 
Action: Mouse moved to (399, 305)
Screenshot: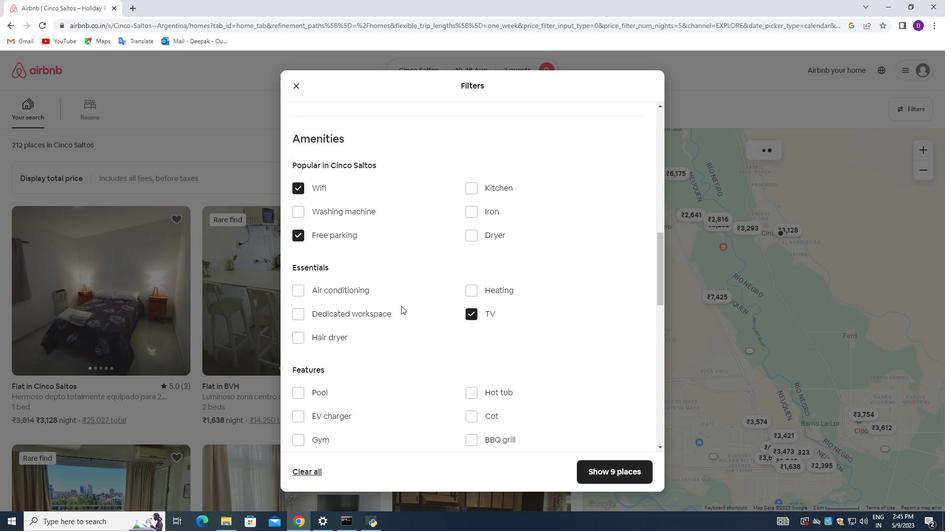 
Action: Mouse scrolled (399, 304) with delta (0, 0)
Screenshot: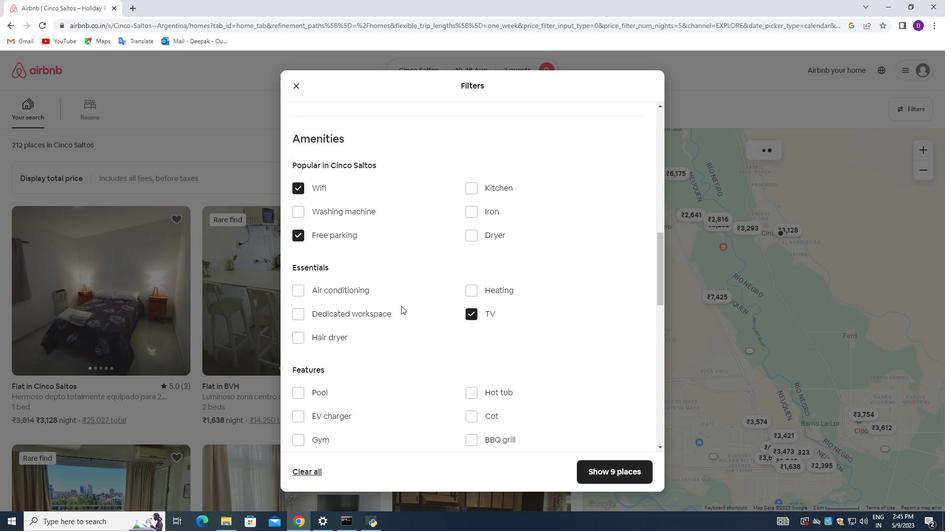 
Action: Mouse moved to (299, 341)
Screenshot: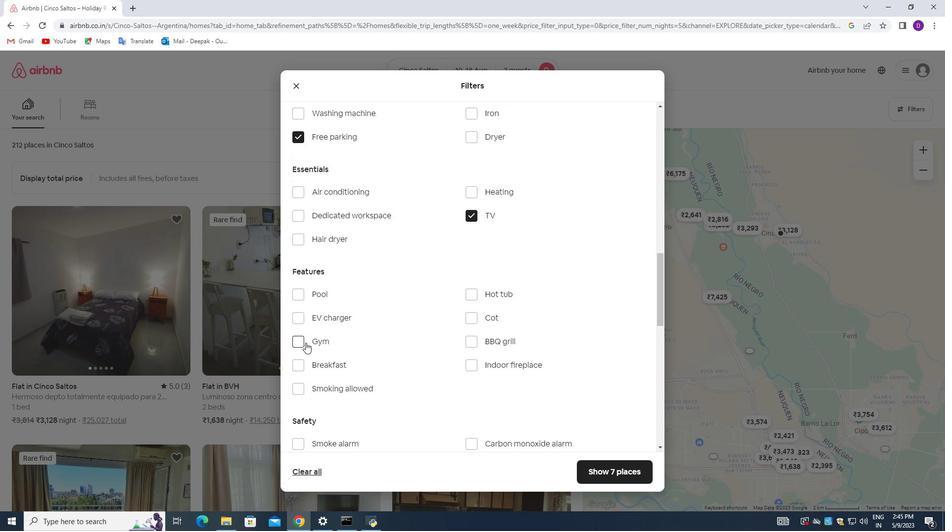 
Action: Mouse pressed left at (299, 341)
Screenshot: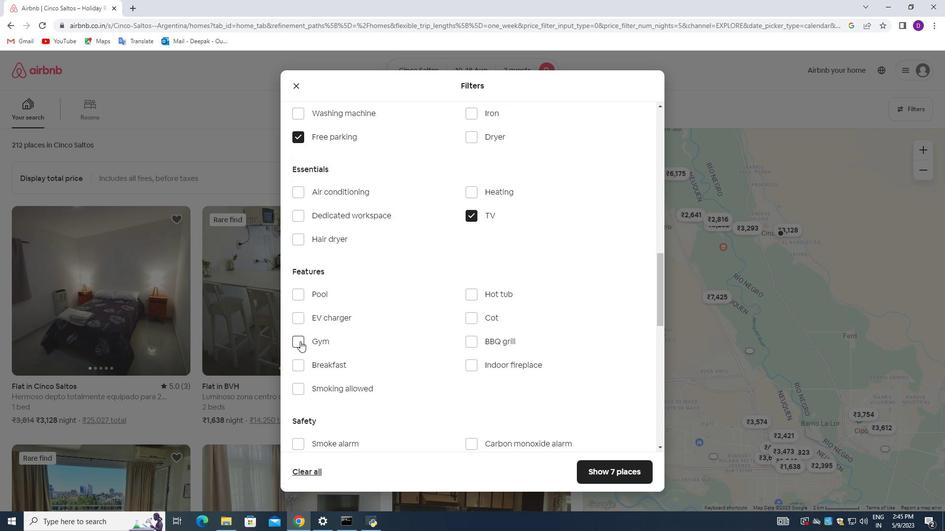 
Action: Mouse moved to (296, 365)
Screenshot: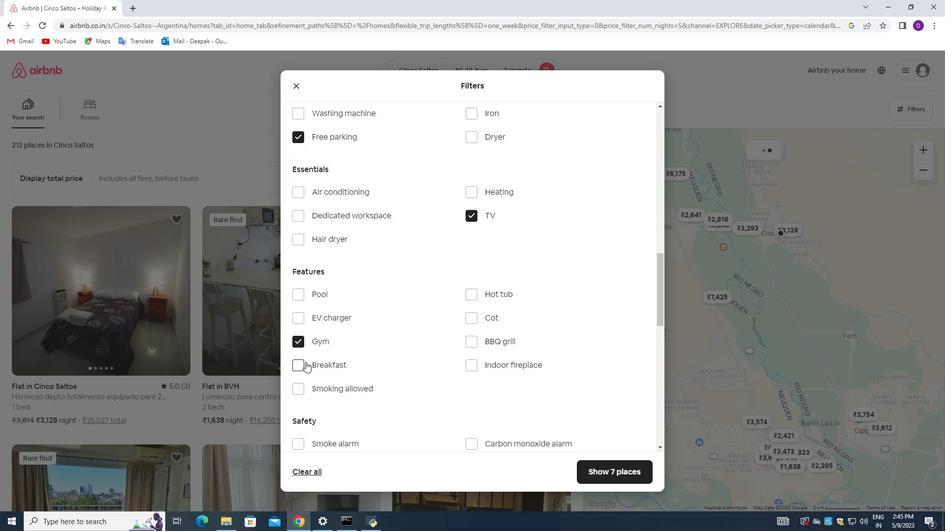 
Action: Mouse pressed left at (296, 365)
Screenshot: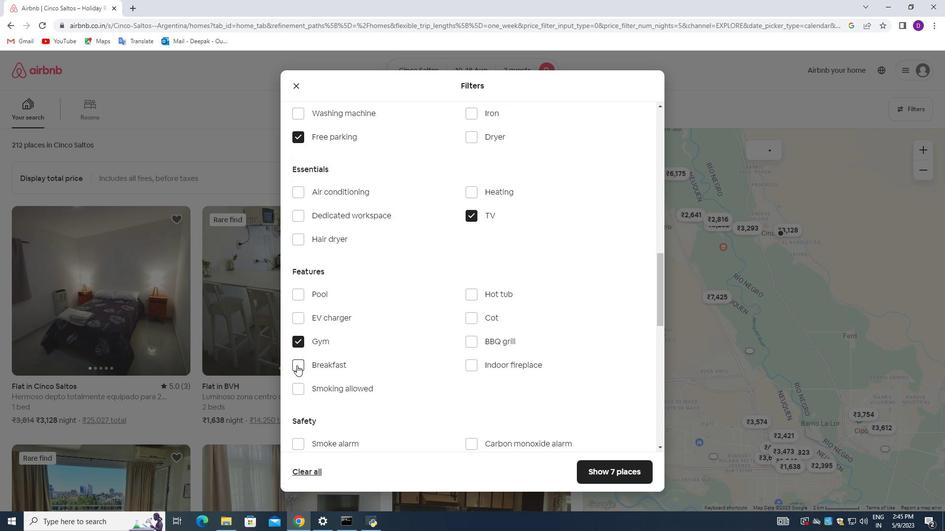 
Action: Mouse moved to (293, 361)
Screenshot: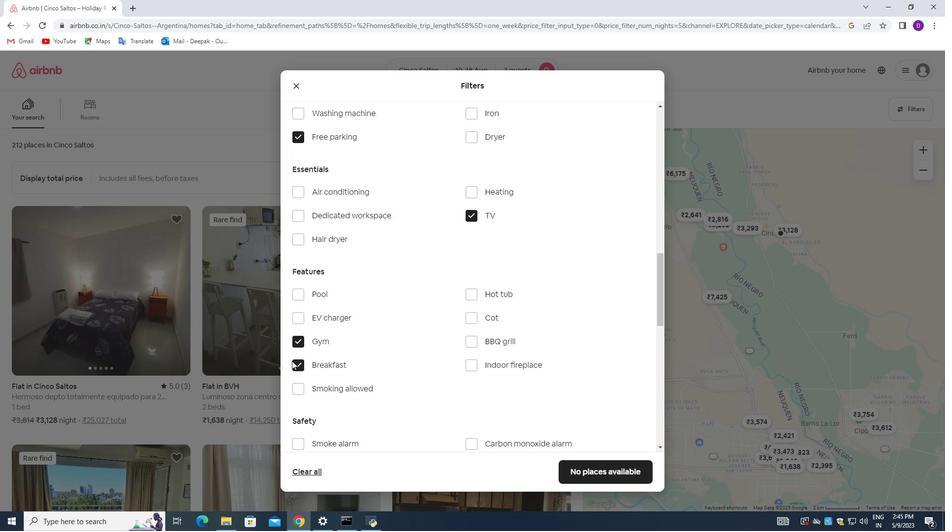 
Action: Mouse pressed left at (293, 361)
Screenshot: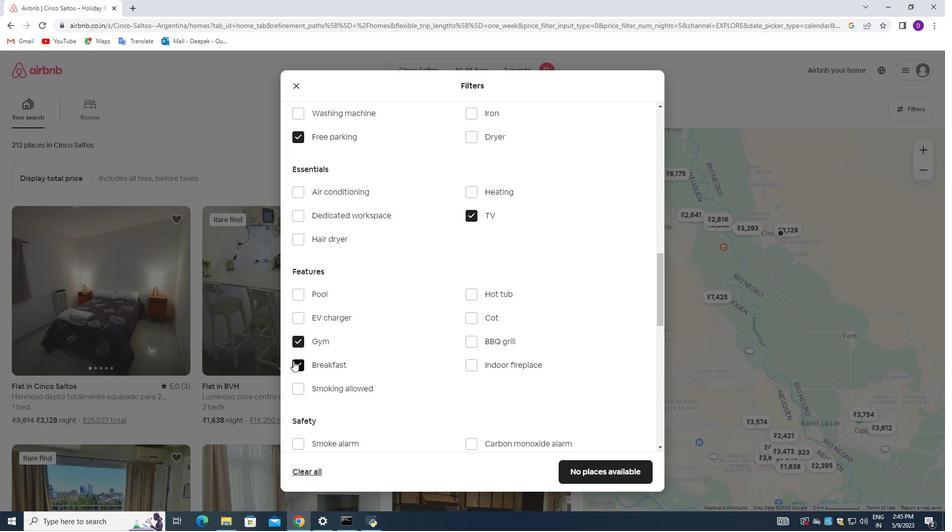 
Action: Mouse moved to (474, 294)
Screenshot: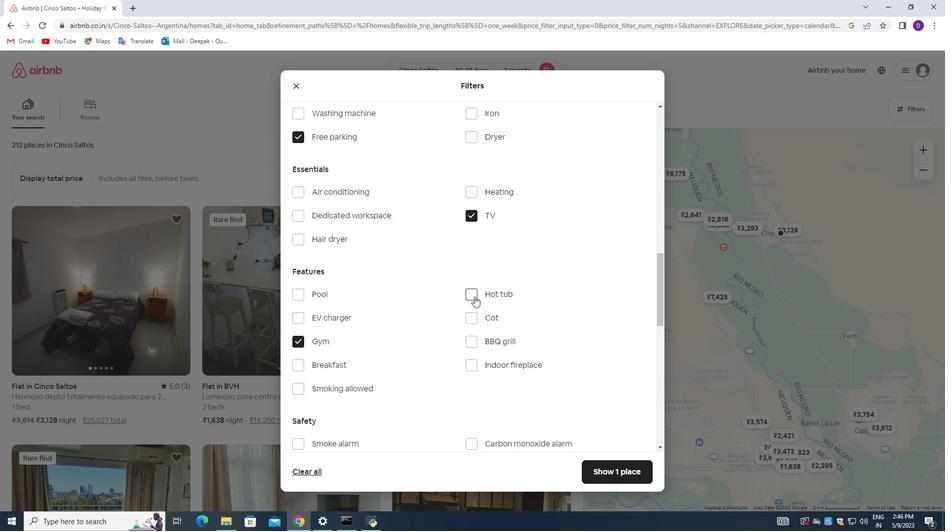 
Action: Mouse pressed left at (474, 294)
Screenshot: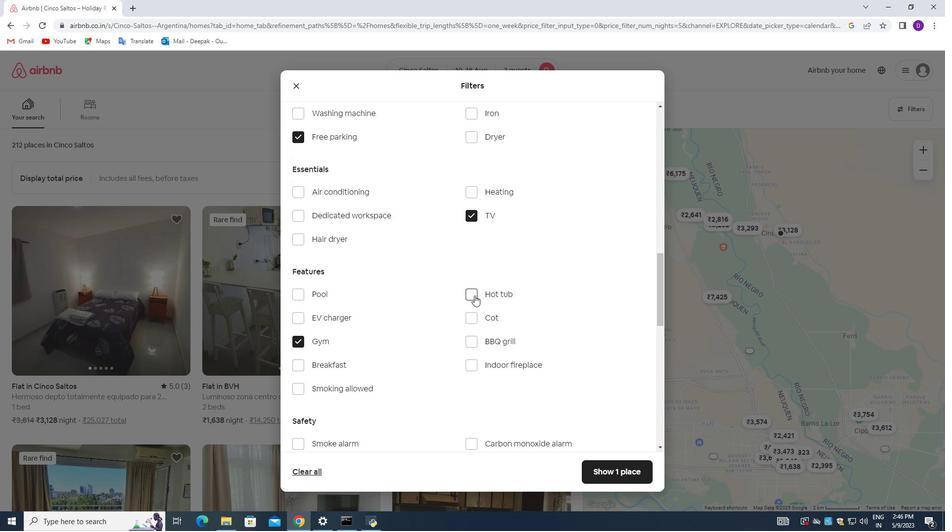 
Action: Mouse moved to (302, 386)
Screenshot: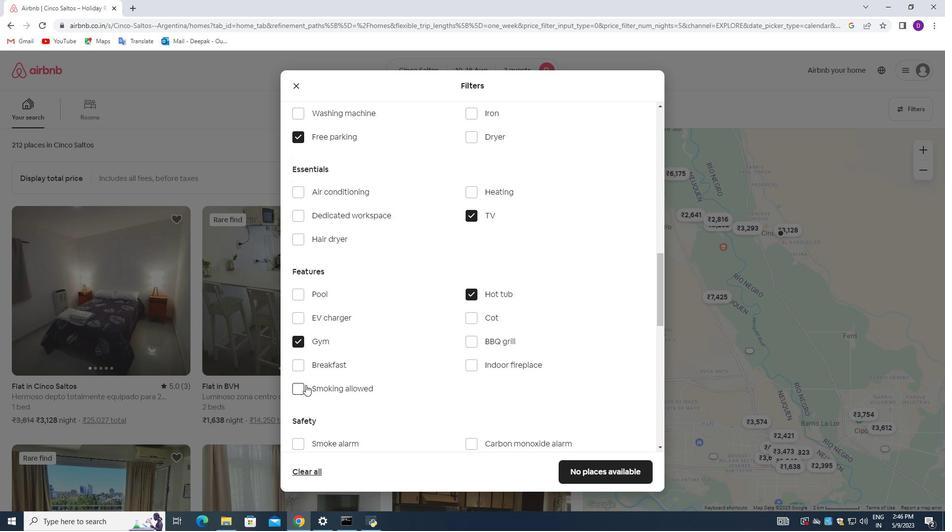 
Action: Mouse pressed left at (302, 386)
Screenshot: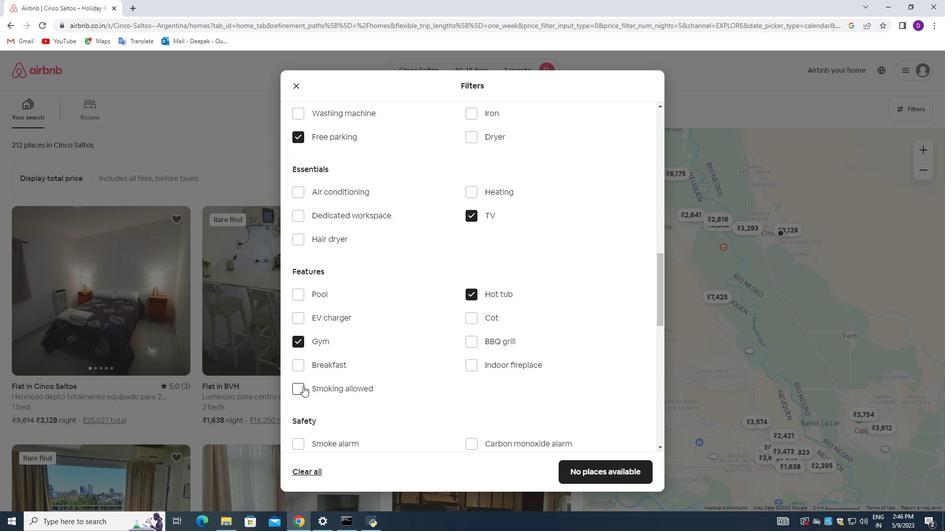 
Action: Mouse moved to (364, 294)
Screenshot: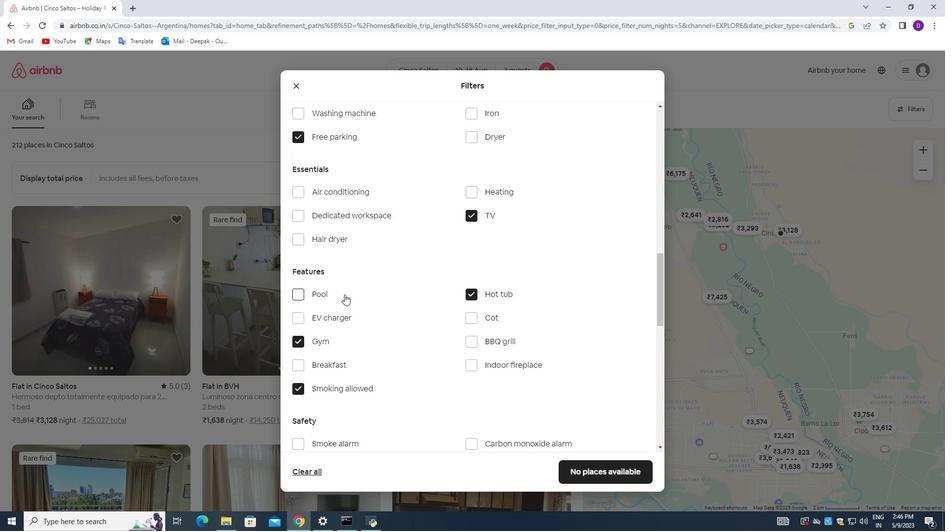 
Action: Mouse scrolled (364, 295) with delta (0, 0)
Screenshot: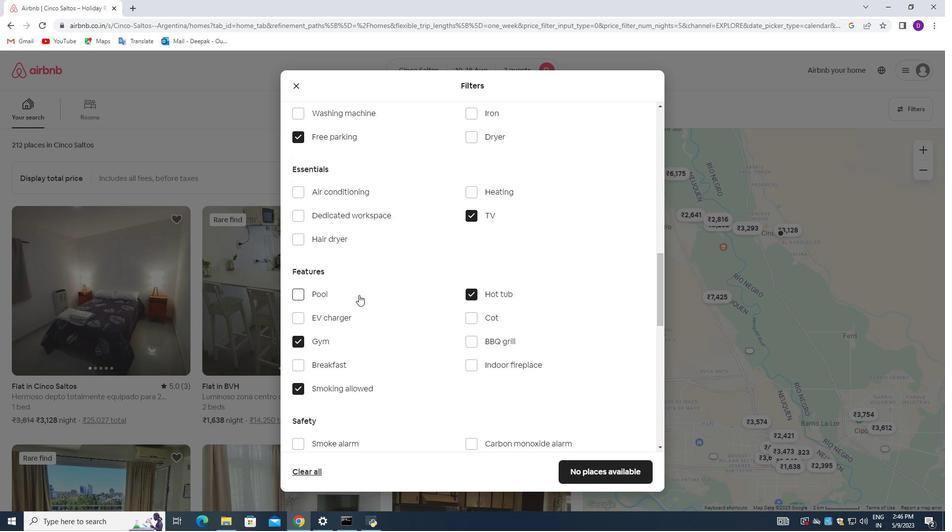 
Action: Mouse moved to (368, 294)
Screenshot: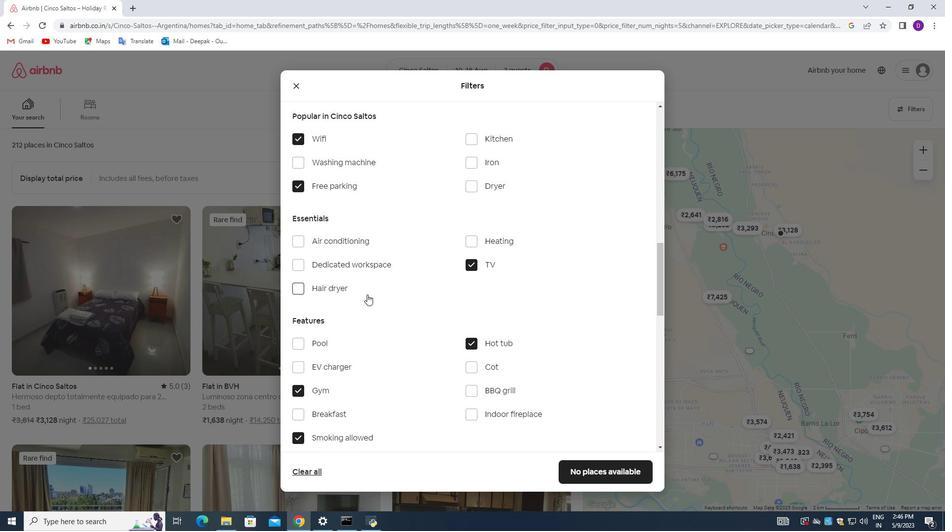 
Action: Mouse scrolled (368, 294) with delta (0, 0)
Screenshot: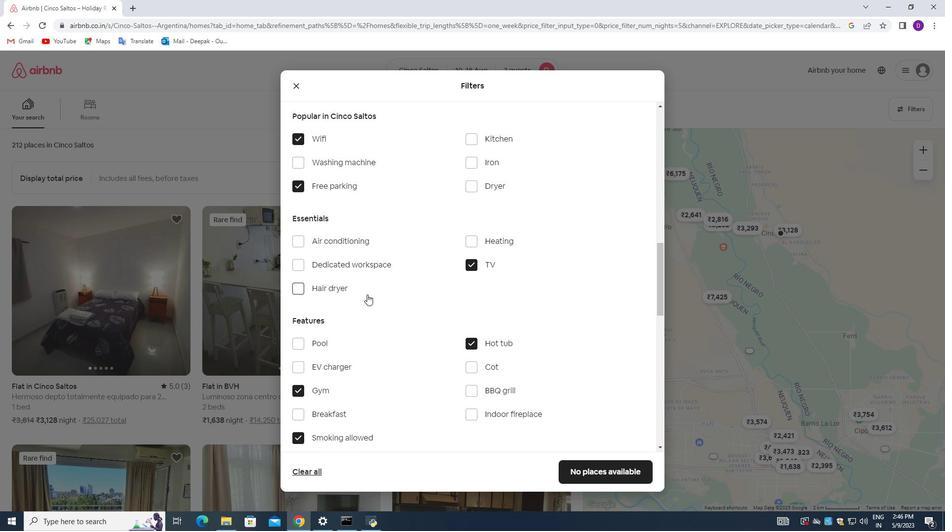 
Action: Mouse moved to (369, 294)
Screenshot: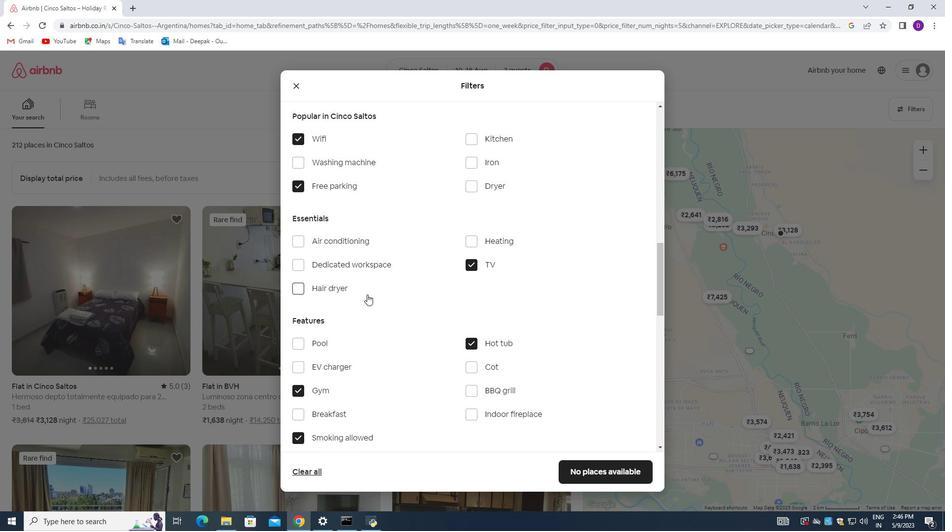 
Action: Mouse scrolled (369, 294) with delta (0, 0)
Screenshot: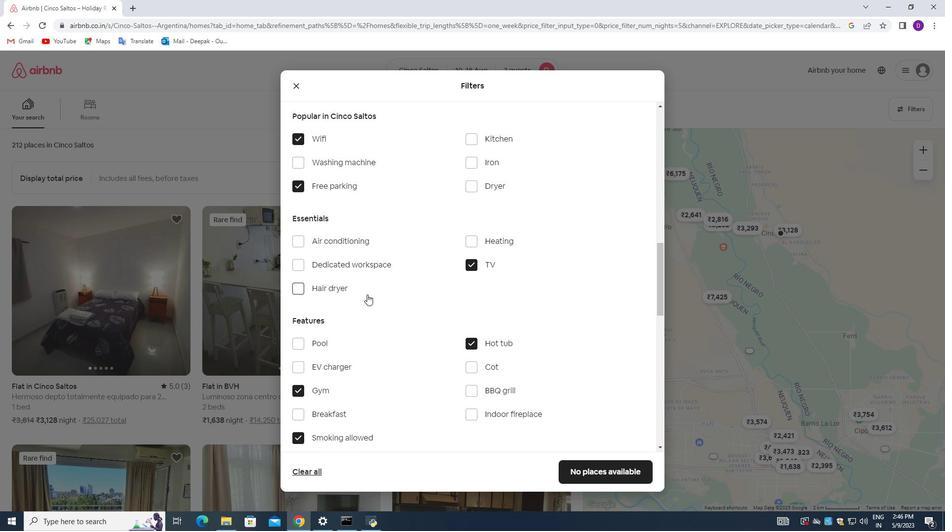 
Action: Mouse scrolled (369, 294) with delta (0, 0)
Screenshot: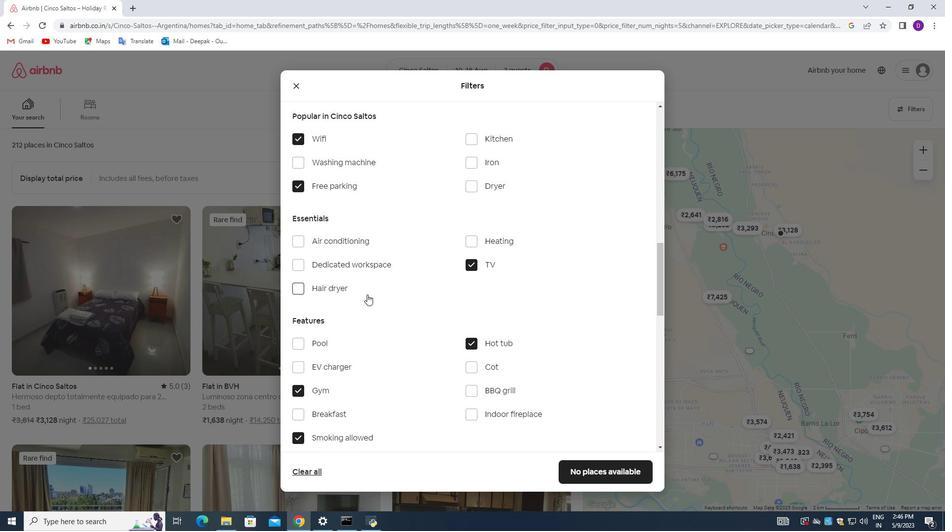 
Action: Mouse moved to (371, 294)
Screenshot: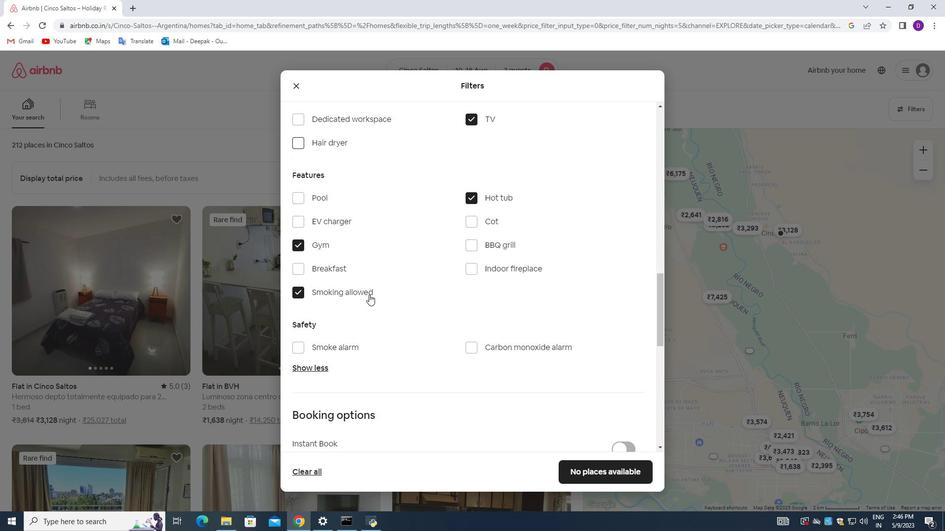 
Action: Mouse scrolled (371, 294) with delta (0, 0)
Screenshot: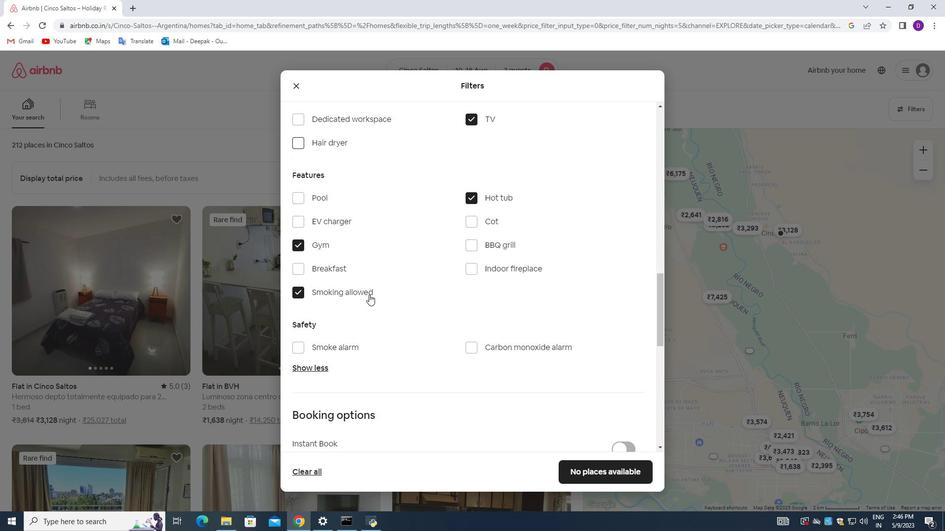 
Action: Mouse moved to (371, 294)
Screenshot: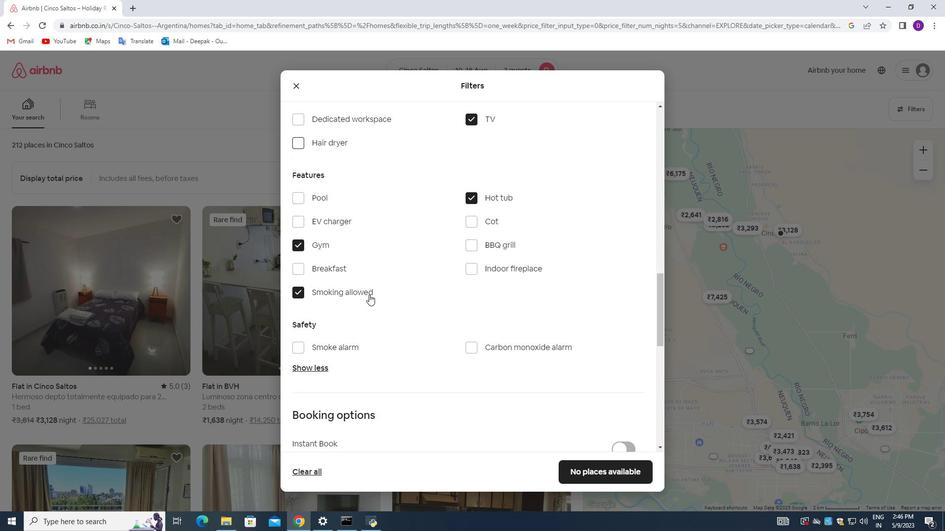 
Action: Mouse scrolled (371, 294) with delta (0, 0)
Screenshot: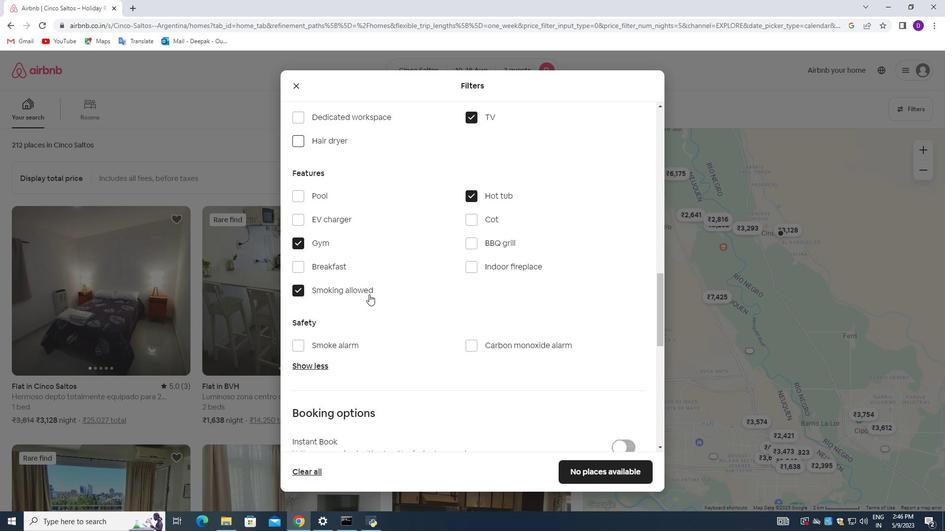 
Action: Mouse scrolled (371, 294) with delta (0, 0)
Screenshot: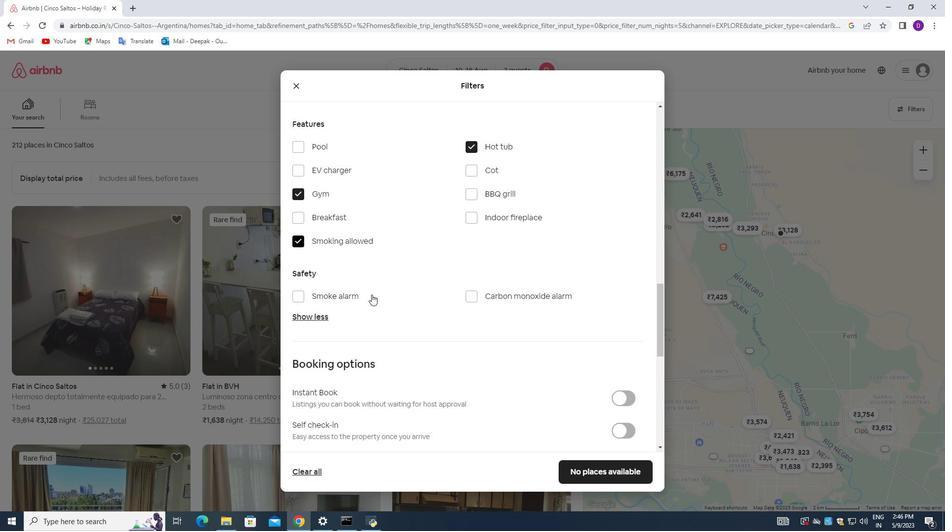 
Action: Mouse moved to (414, 312)
Screenshot: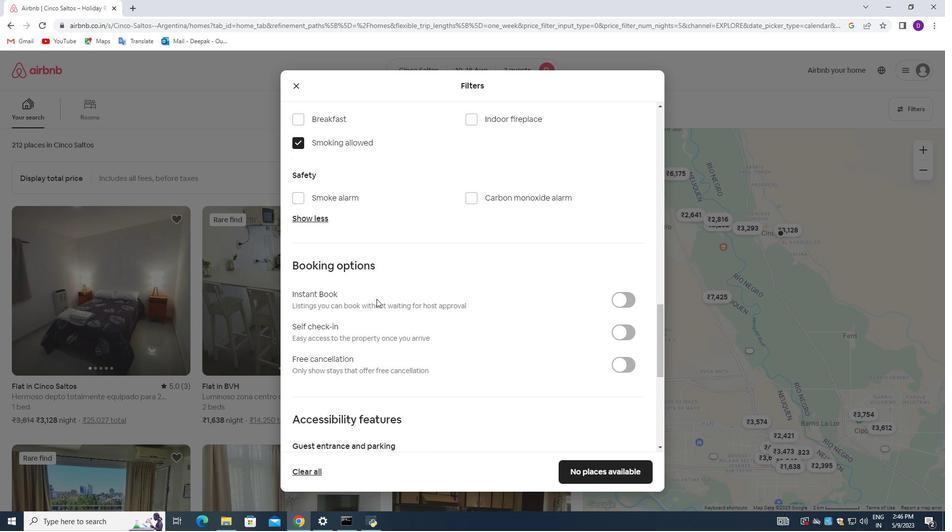 
Action: Mouse scrolled (414, 311) with delta (0, 0)
Screenshot: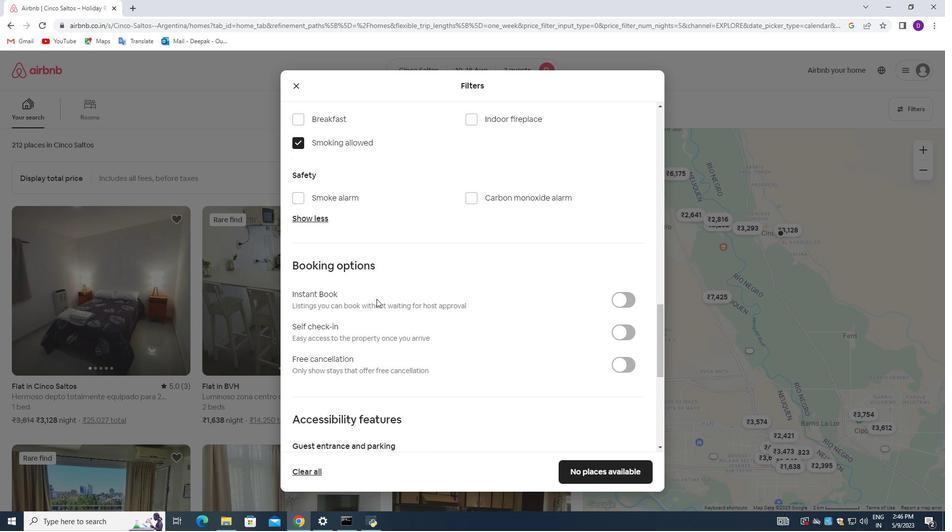 
Action: Mouse moved to (624, 280)
Screenshot: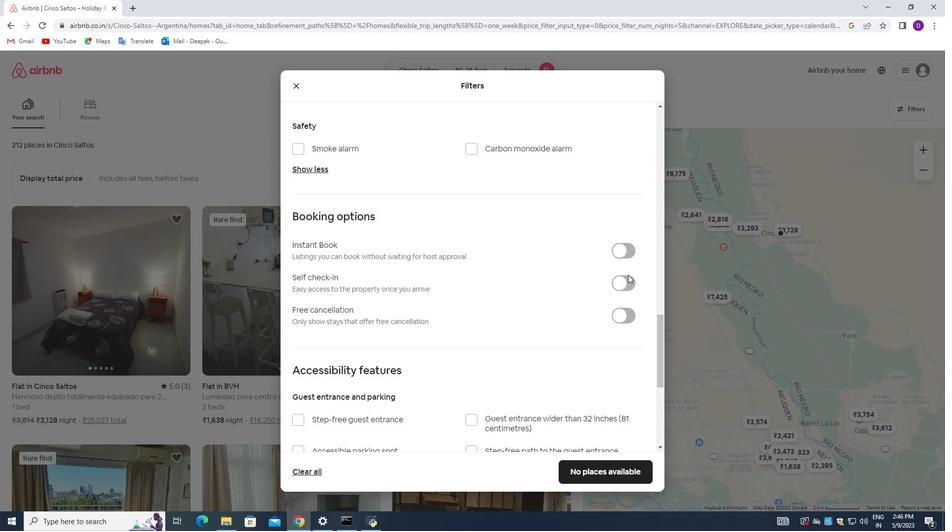 
Action: Mouse pressed left at (624, 280)
Screenshot: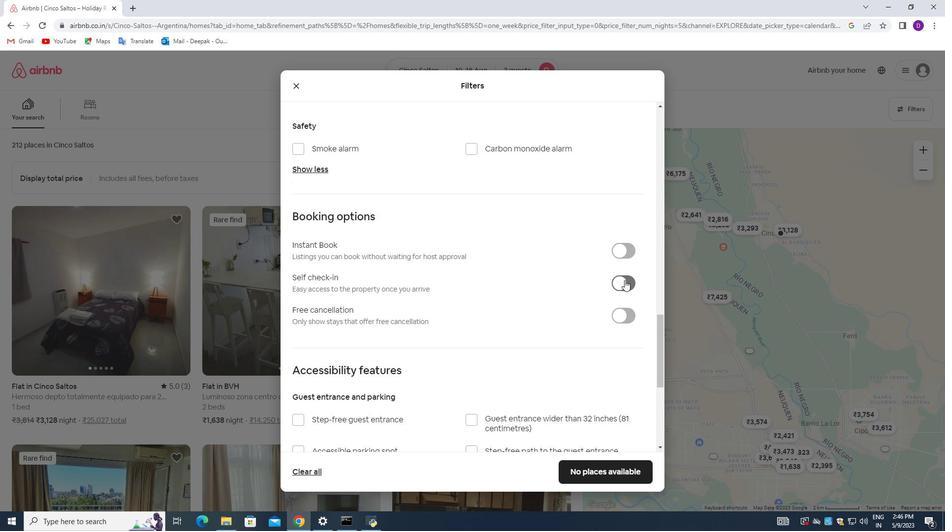 
Action: Mouse moved to (438, 330)
Screenshot: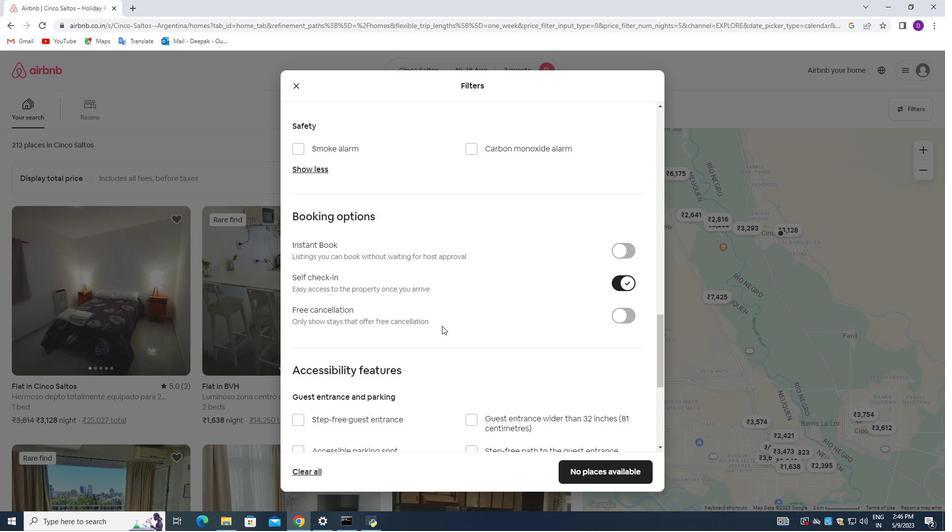 
Action: Mouse scrolled (438, 330) with delta (0, 0)
Screenshot: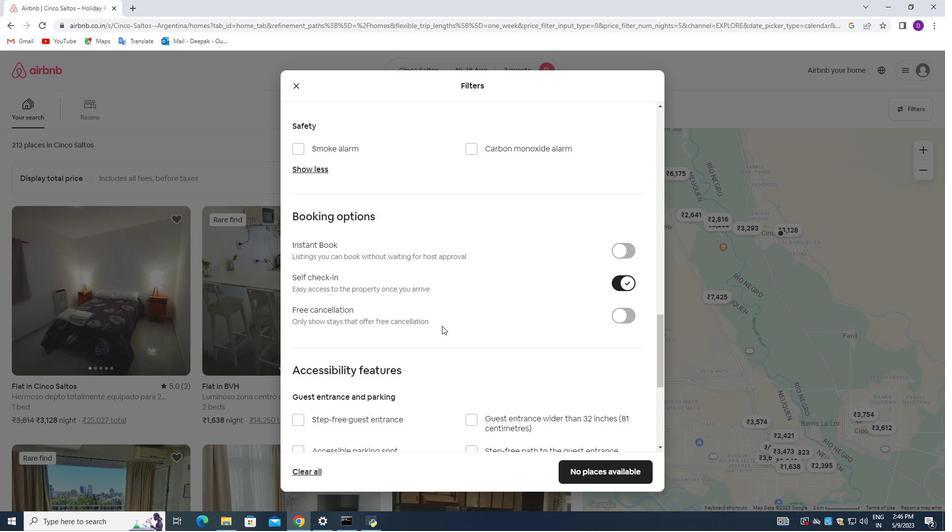 
Action: Mouse moved to (438, 331)
Screenshot: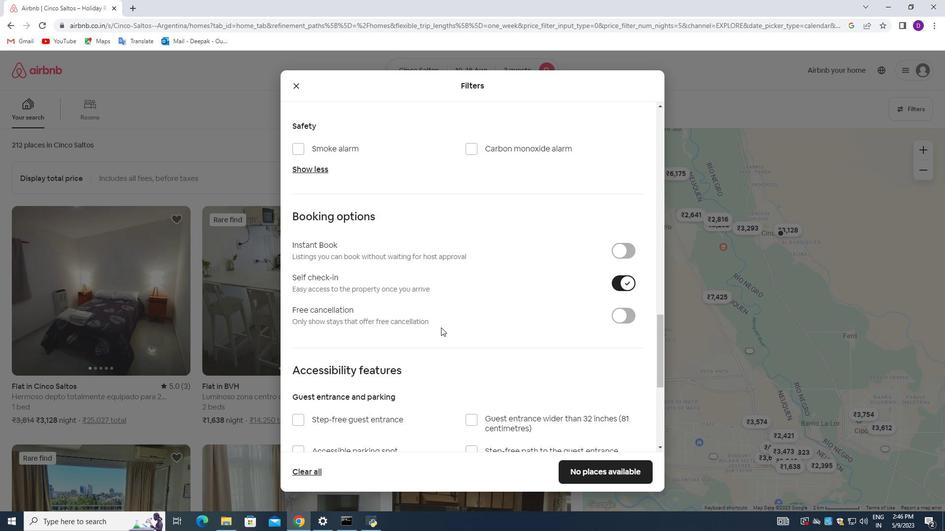 
Action: Mouse scrolled (438, 331) with delta (0, 0)
Screenshot: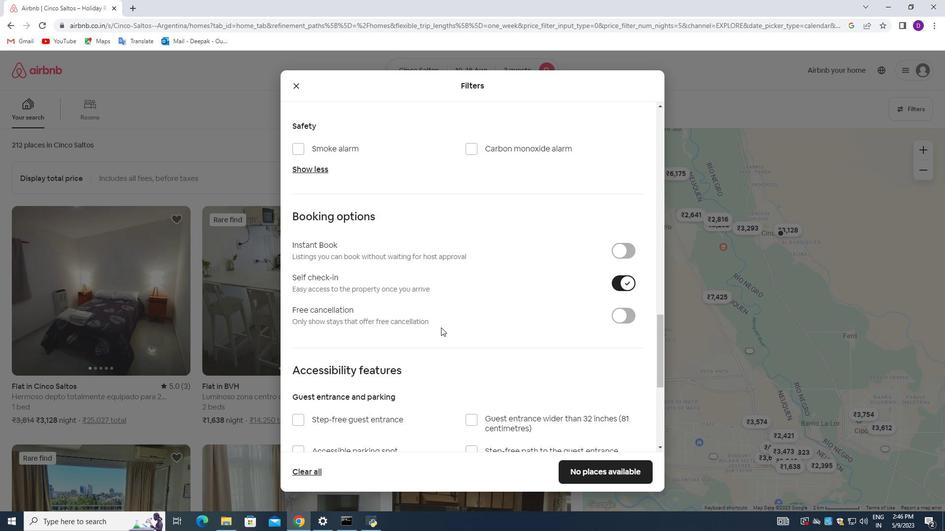 
Action: Mouse moved to (437, 332)
Screenshot: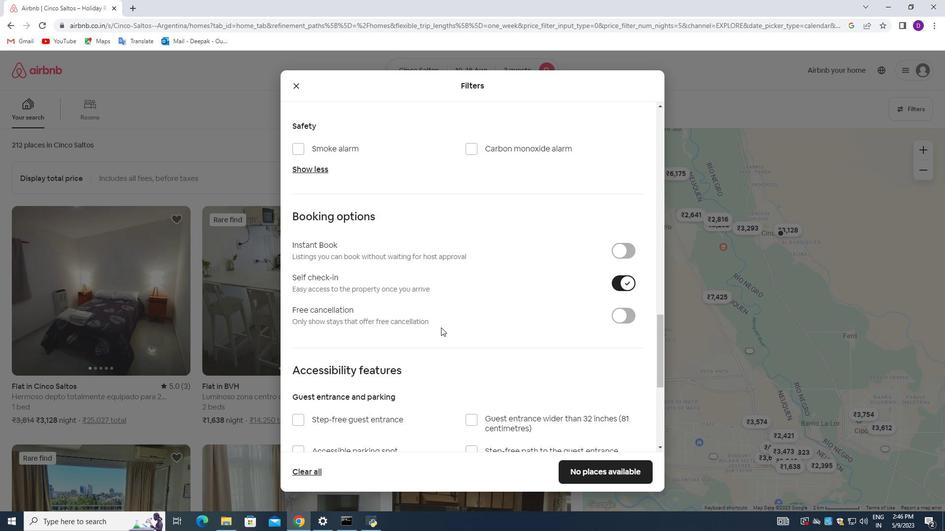 
Action: Mouse scrolled (437, 331) with delta (0, 0)
Screenshot: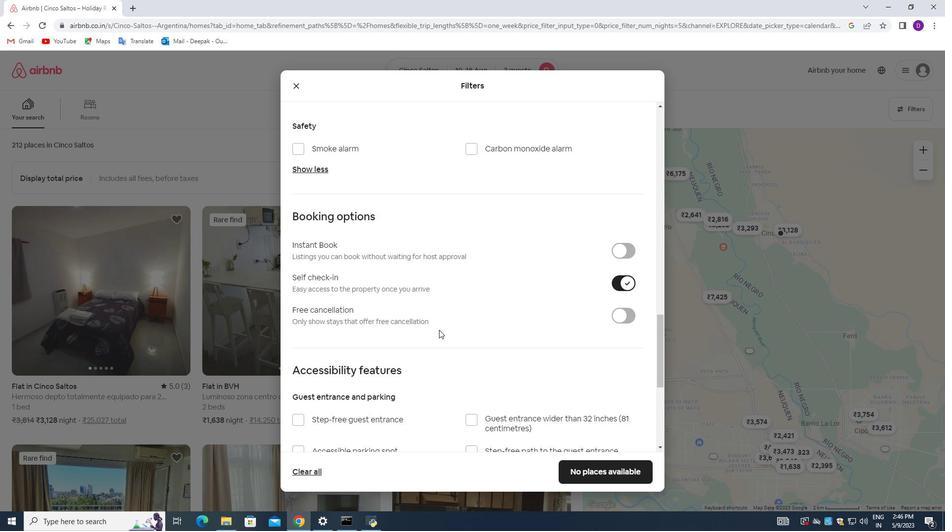 
Action: Mouse moved to (437, 332)
Screenshot: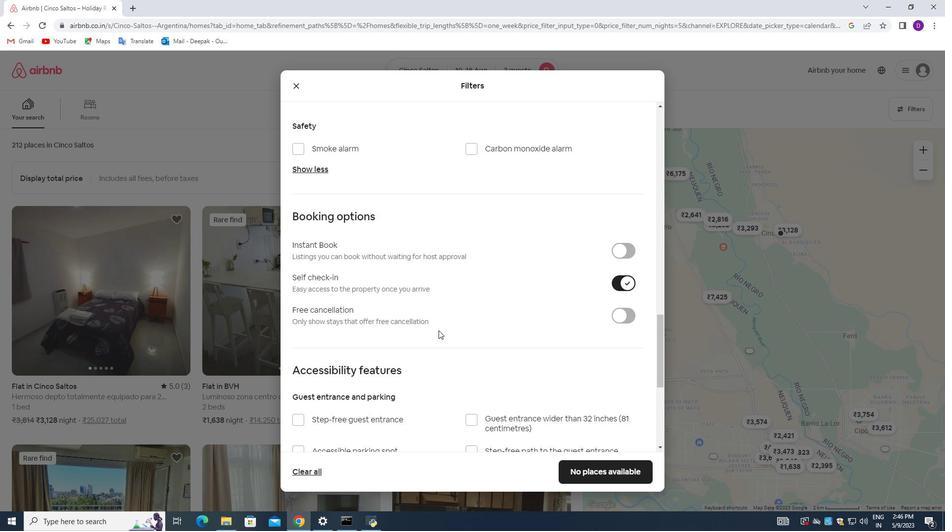 
Action: Mouse scrolled (437, 331) with delta (0, 0)
Screenshot: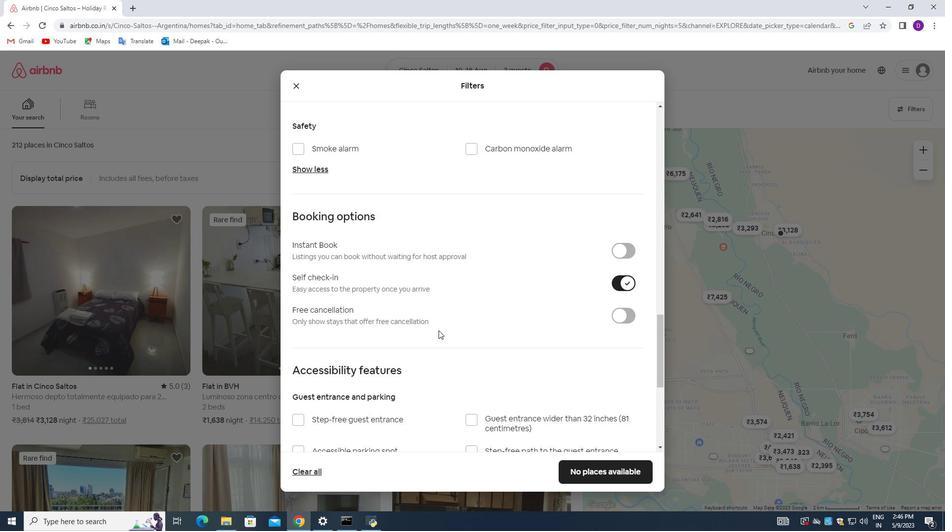 
Action: Mouse moved to (429, 342)
Screenshot: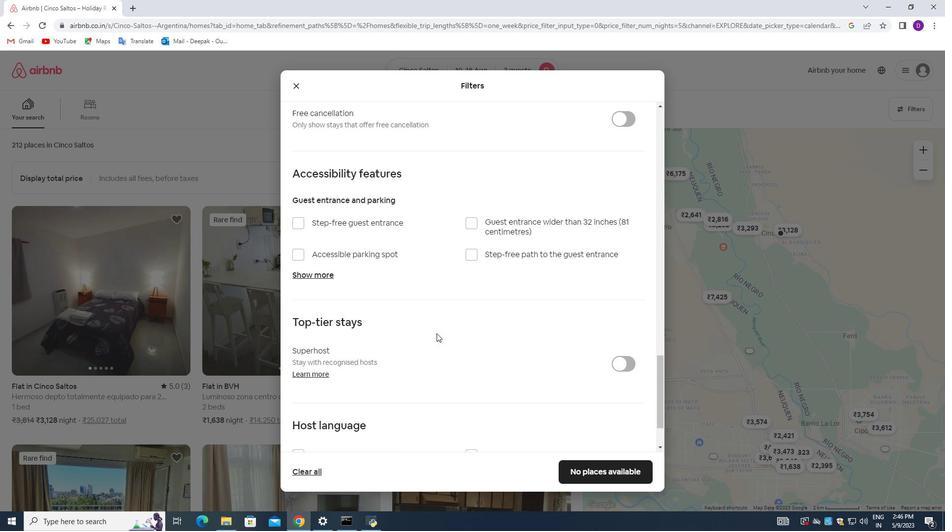 
Action: Mouse scrolled (429, 341) with delta (0, 0)
Screenshot: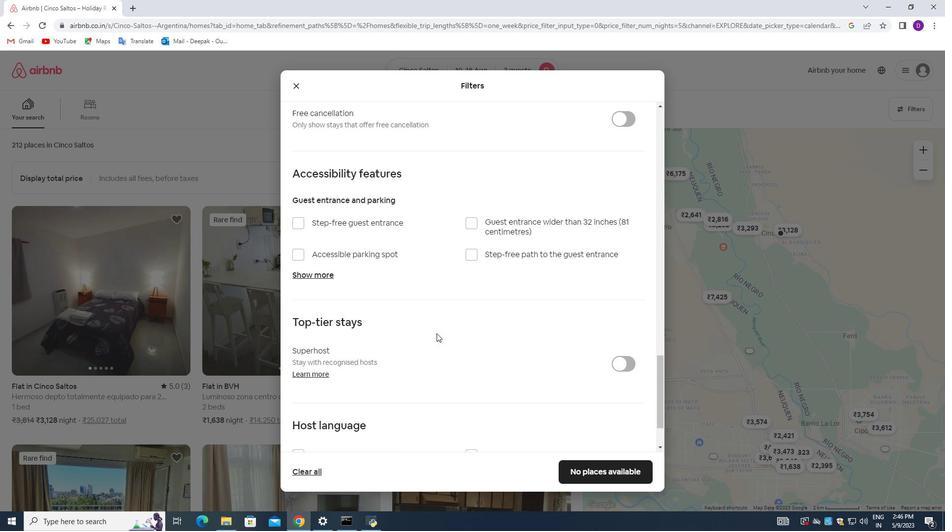 
Action: Mouse moved to (427, 344)
Screenshot: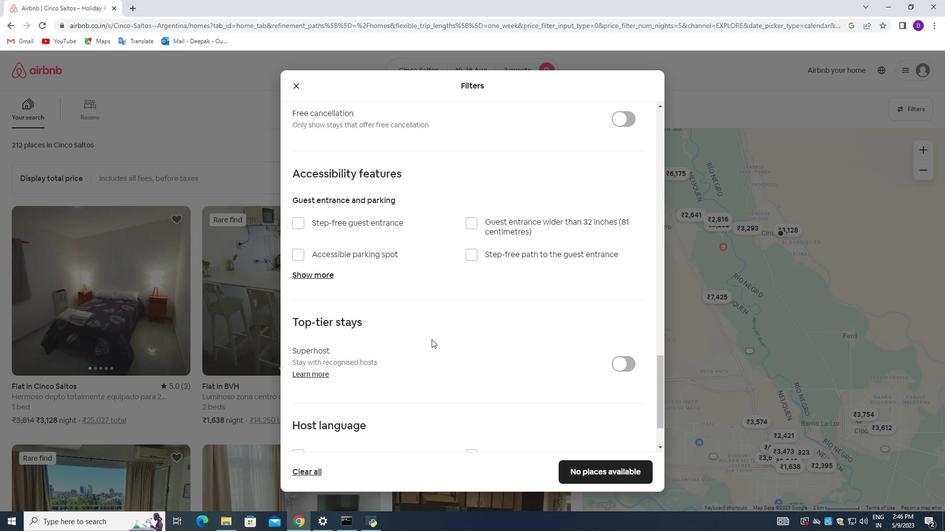 
Action: Mouse scrolled (427, 343) with delta (0, 0)
Screenshot: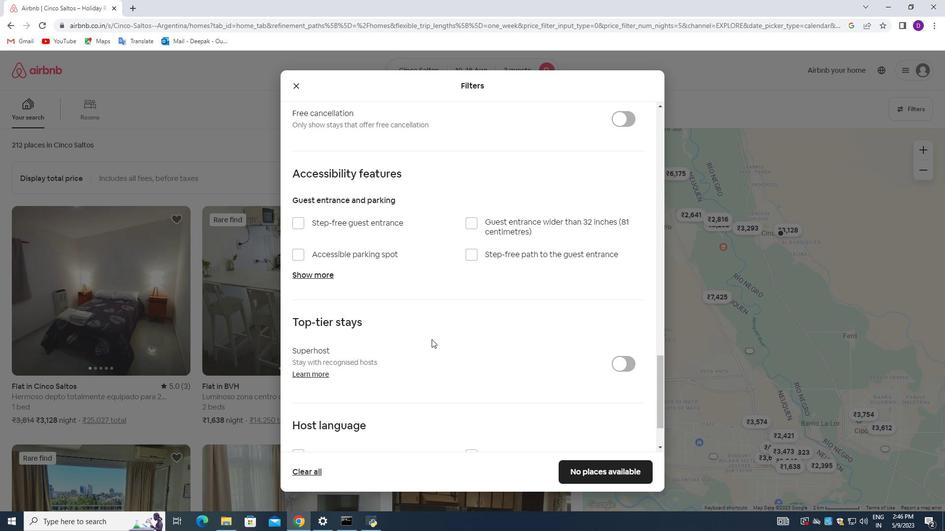 
Action: Mouse moved to (427, 344)
Screenshot: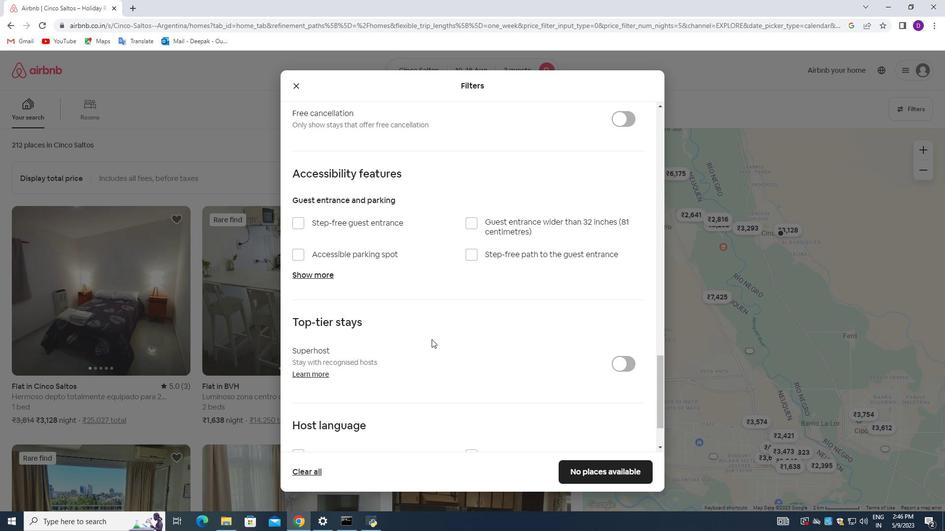 
Action: Mouse scrolled (427, 343) with delta (0, 0)
Screenshot: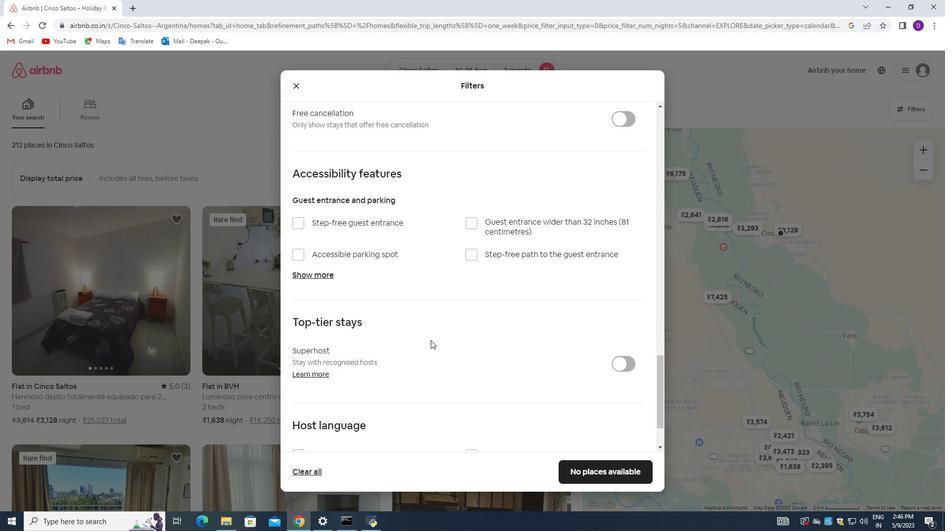 
Action: Mouse moved to (427, 344)
Screenshot: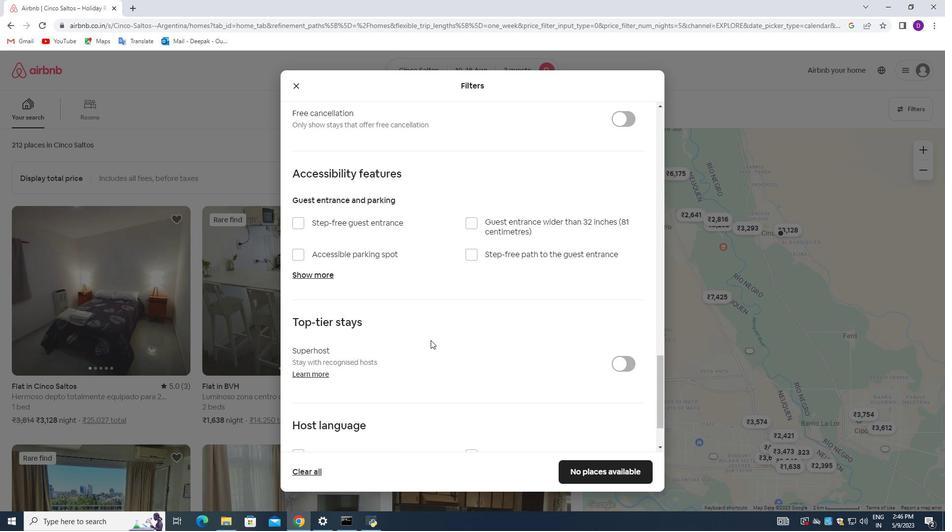 
Action: Mouse scrolled (427, 344) with delta (0, 0)
Screenshot: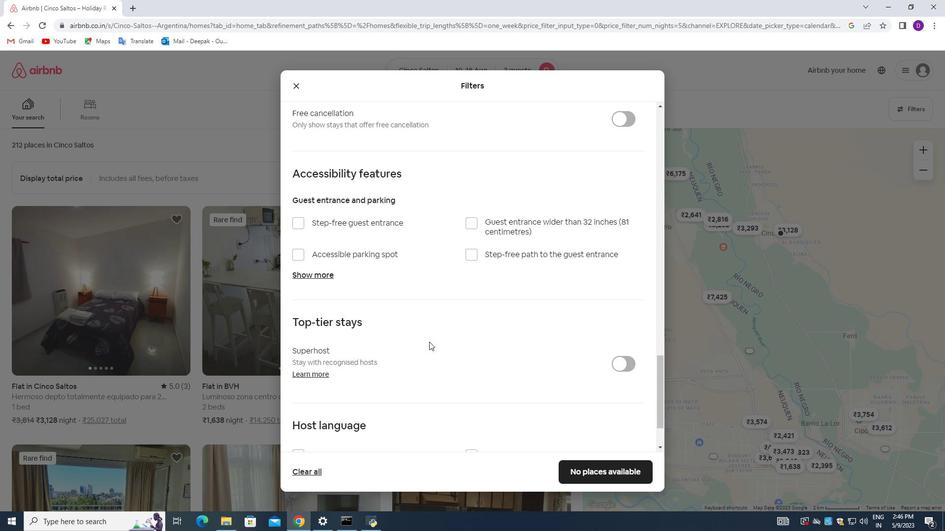 
Action: Mouse moved to (300, 380)
Screenshot: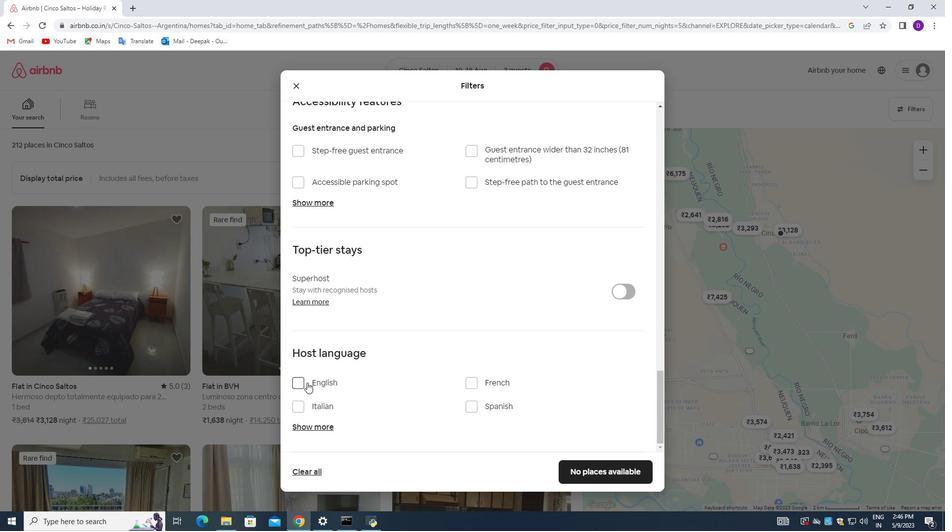 
Action: Mouse pressed left at (300, 380)
Screenshot: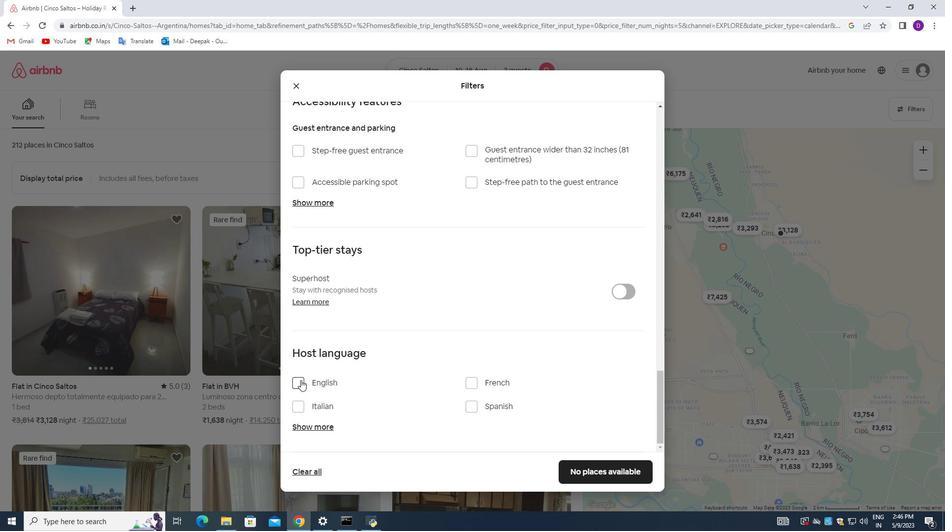 
Action: Mouse moved to (419, 420)
Screenshot: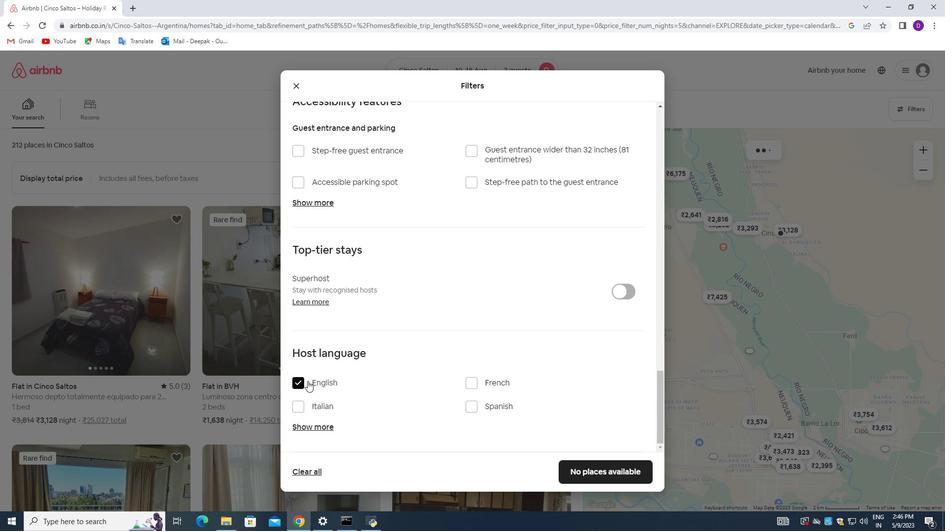 
Action: Mouse scrolled (419, 420) with delta (0, 0)
Screenshot: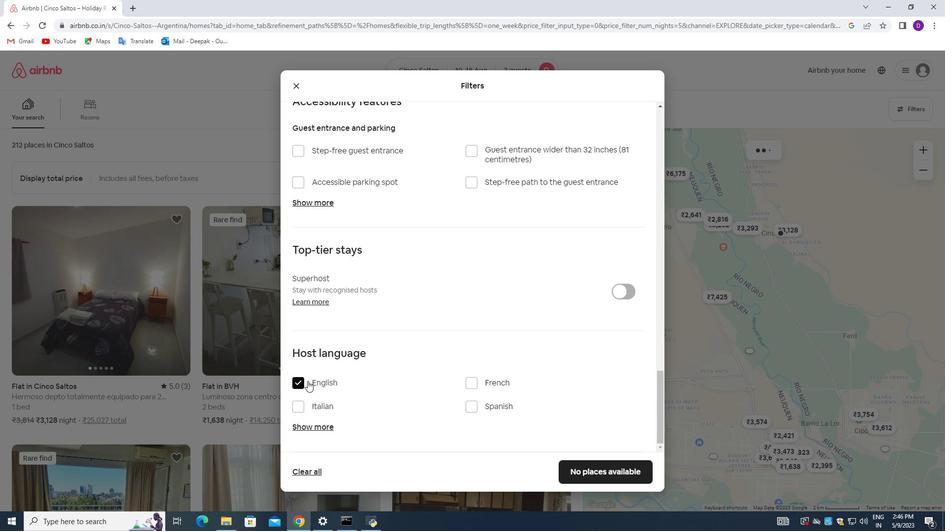
Action: Mouse moved to (429, 420)
Screenshot: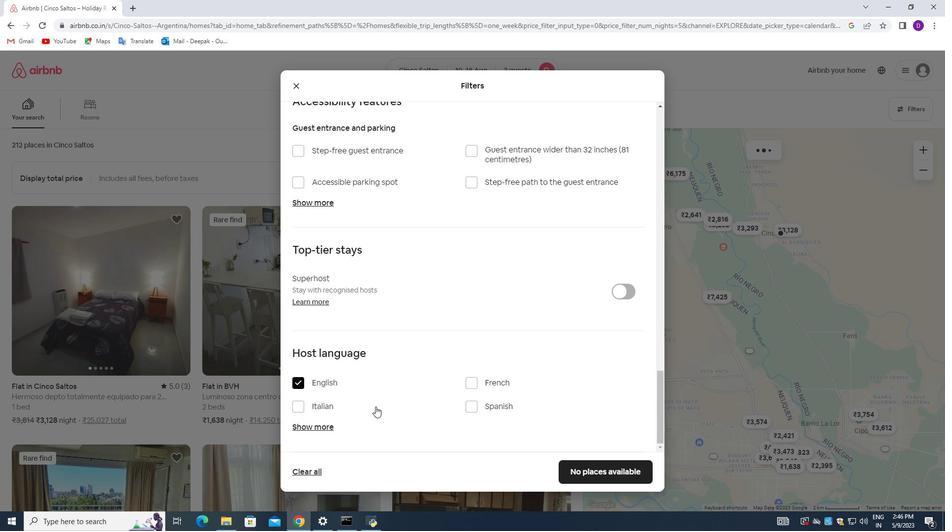 
Action: Mouse scrolled (429, 420) with delta (0, 0)
Screenshot: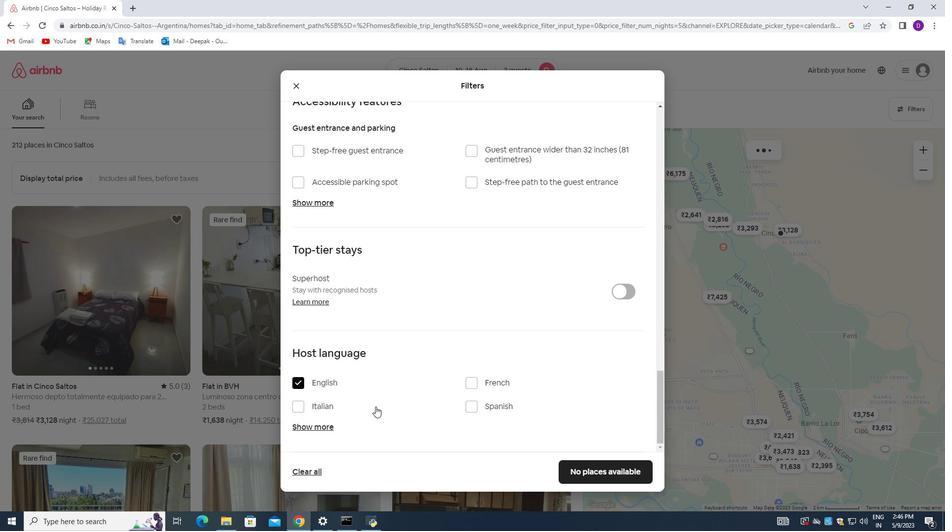 
Action: Mouse moved to (443, 420)
Screenshot: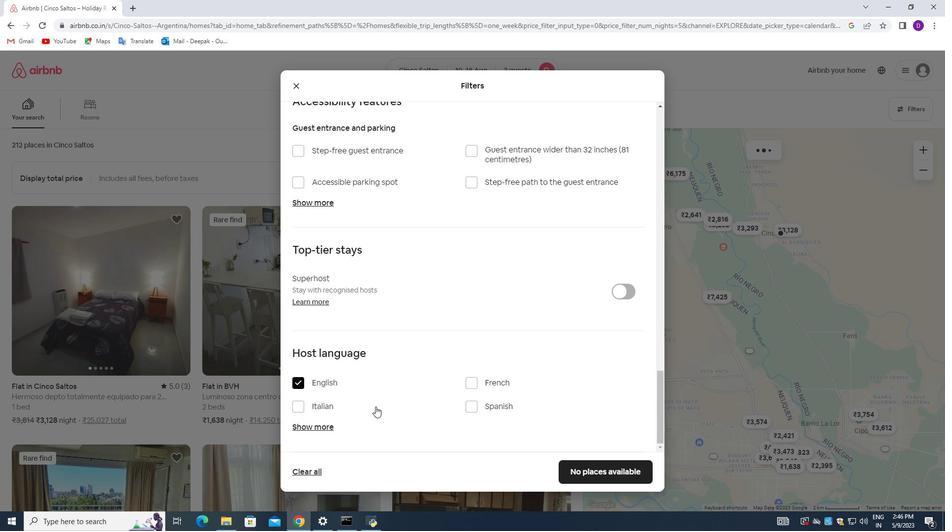 
Action: Mouse scrolled (443, 420) with delta (0, 0)
Screenshot: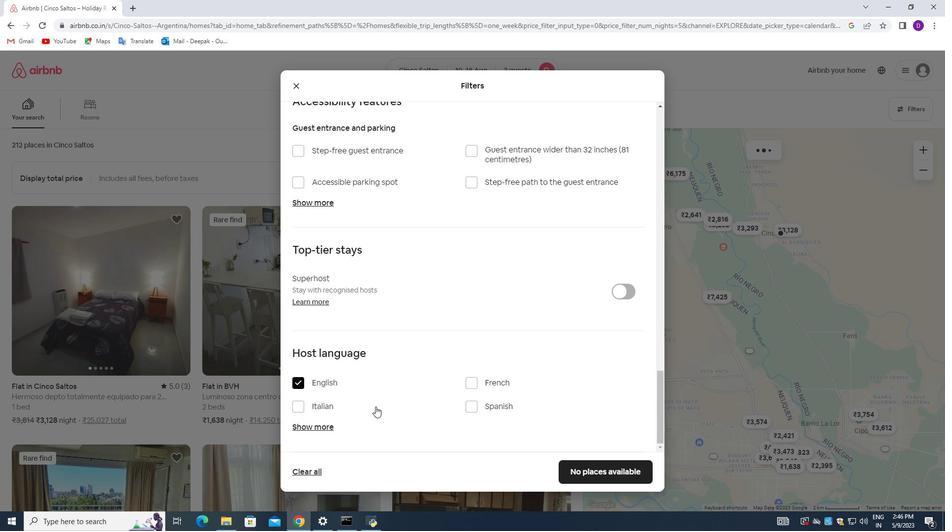 
Action: Mouse moved to (567, 470)
Screenshot: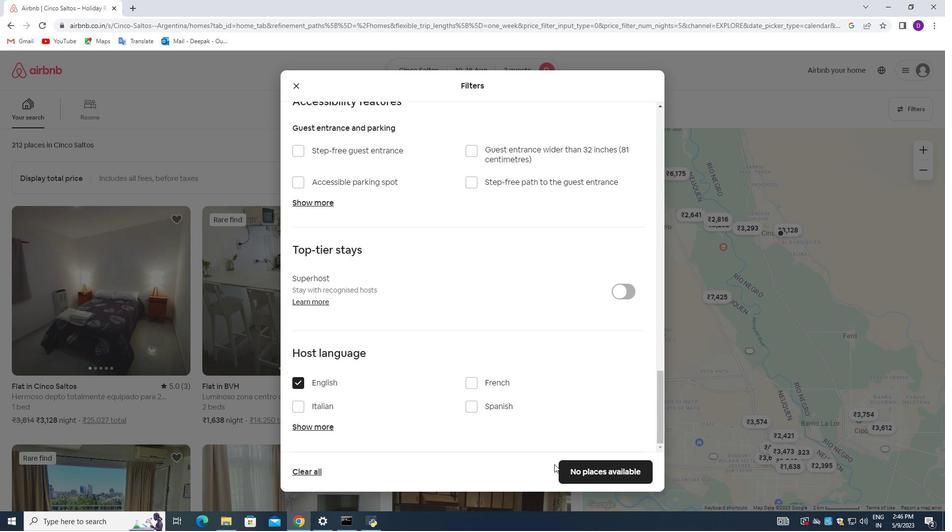 
Action: Mouse pressed left at (567, 470)
Screenshot: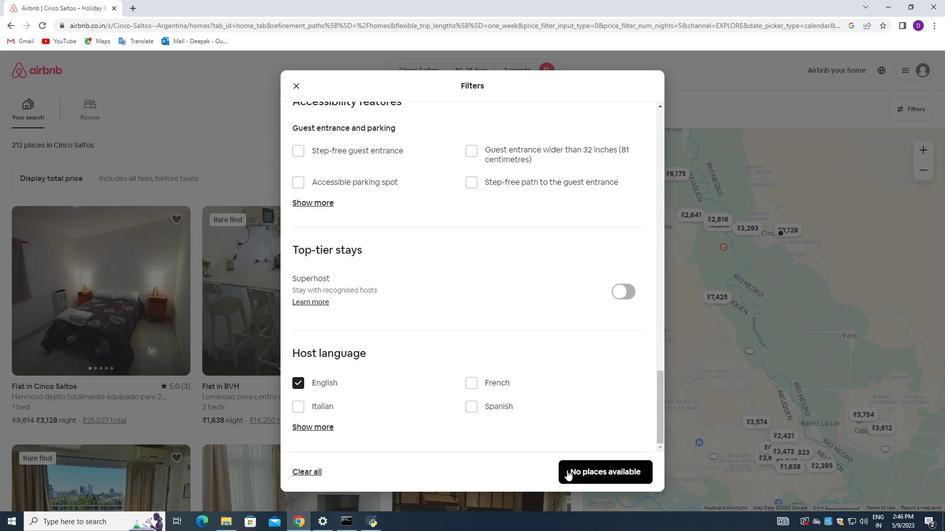 
Action: Mouse moved to (550, 385)
Screenshot: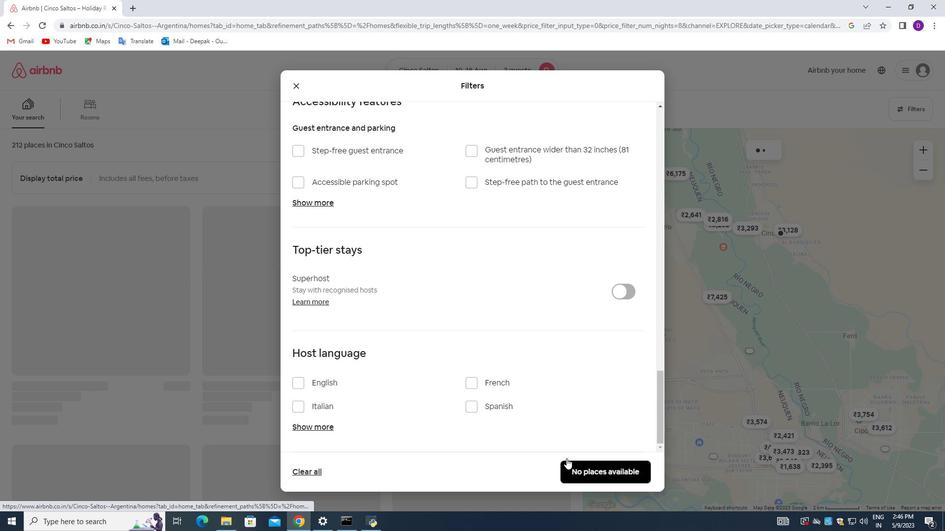 
